Task: Open a blank sheet, save the file as Forgiveness.docx and add heading 'Forgiveness',with the parapraph 'Forgiveness is the act of letting go of resentment, anger, or grudges towards oneself or others. It involves releasing negative emotions and finding compassion and understanding. Forgiveness brings emotional healing, promotes reconciliation, and allows individuals to move forward in their lives.'Apply Font Style Playfair Display And font size 14. Apply font style in  Heading 'Trebuchet MS' and font size 24 Change heading alignment to  Center and paragraph alignment to  Left
Action: Mouse moved to (283, 170)
Screenshot: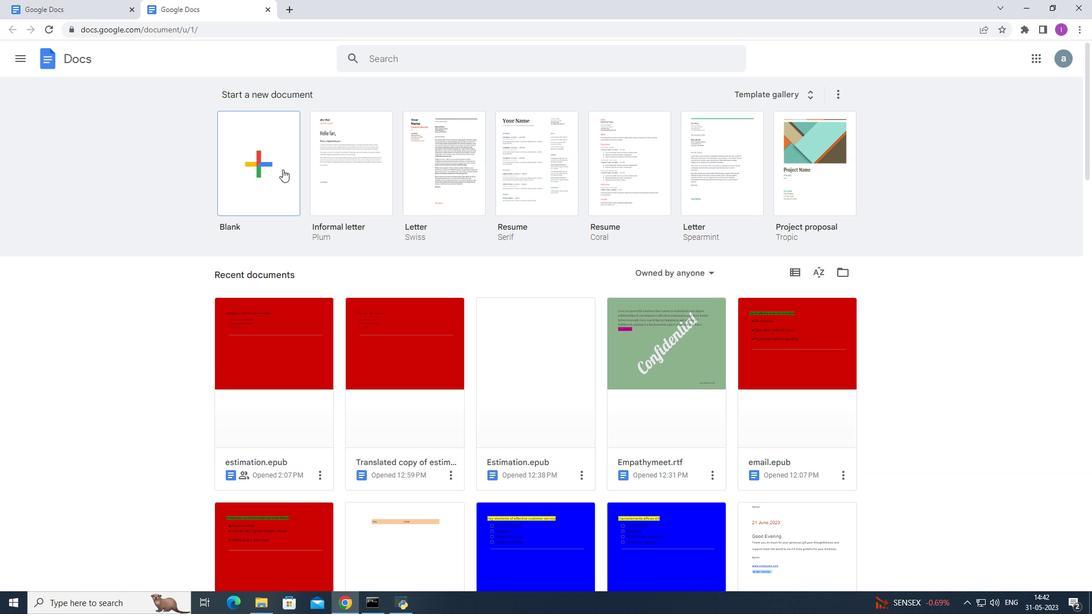 
Action: Mouse pressed left at (283, 170)
Screenshot: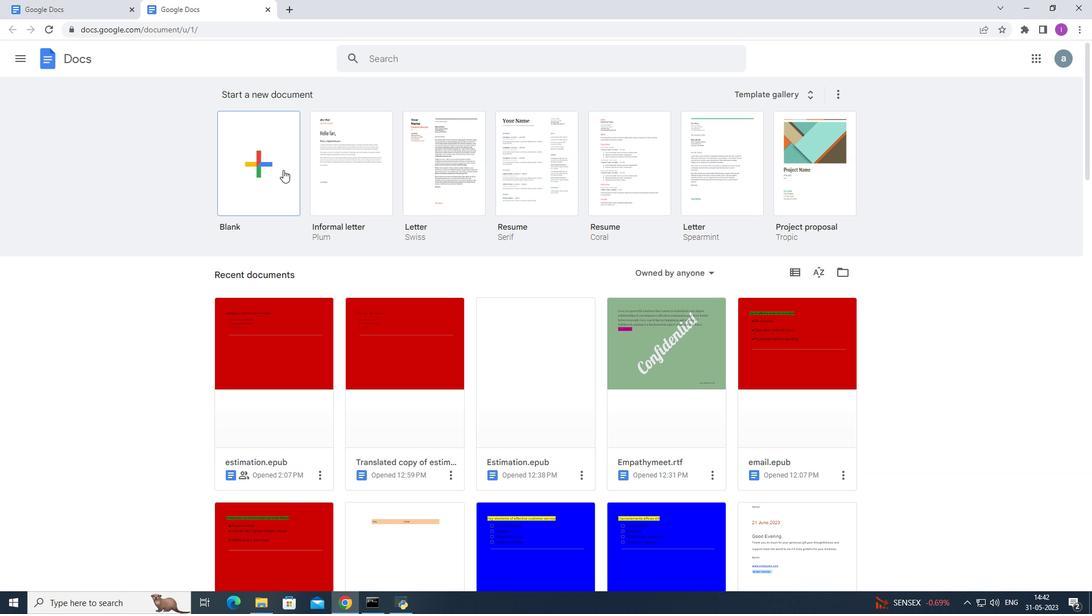 
Action: Mouse moved to (124, 52)
Screenshot: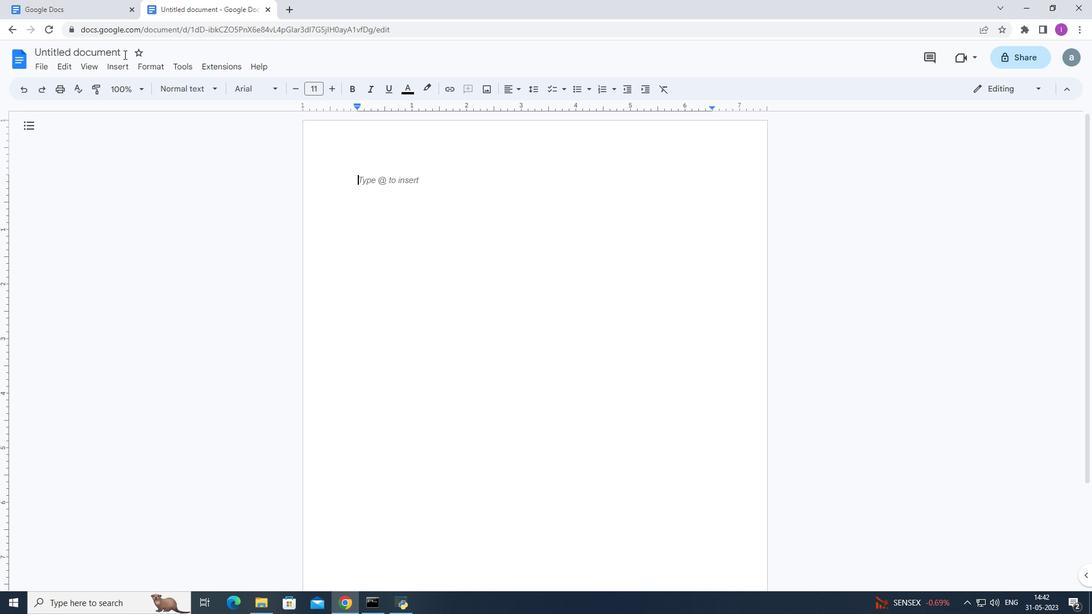 
Action: Mouse pressed left at (124, 52)
Screenshot: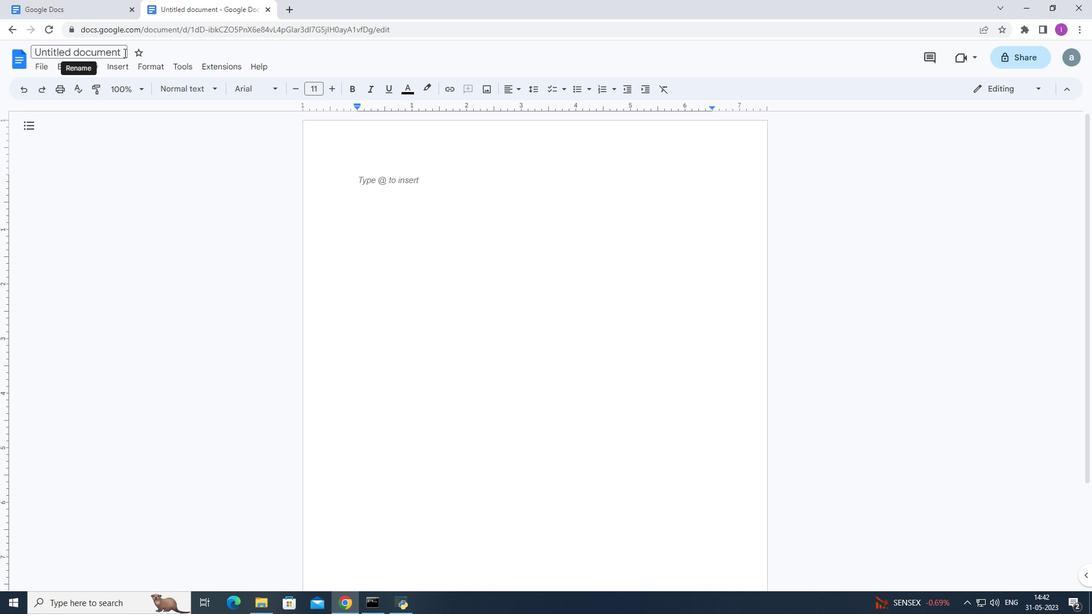 
Action: Mouse moved to (172, 58)
Screenshot: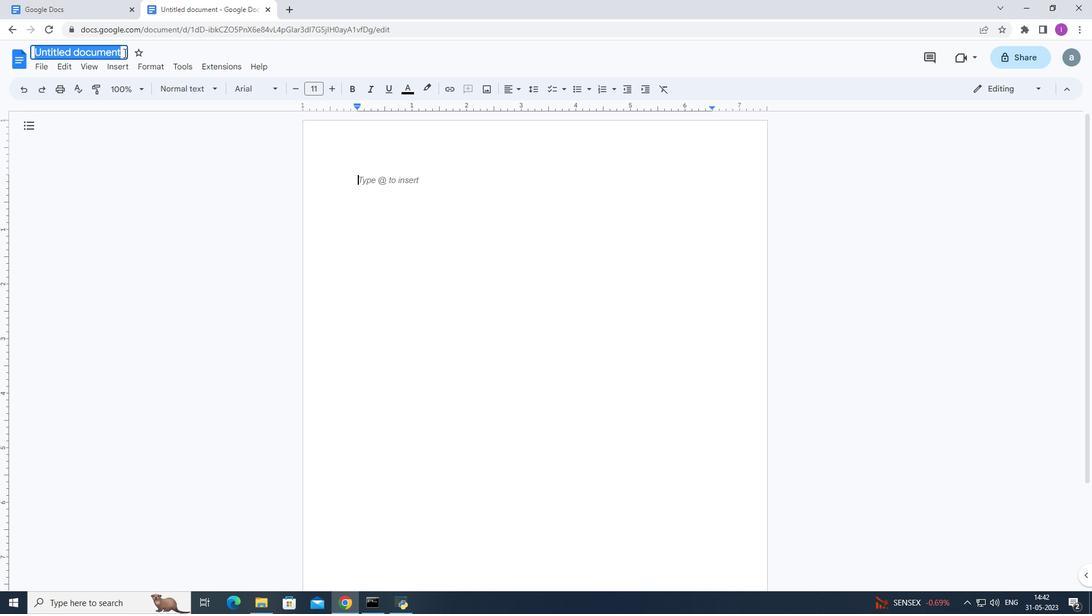 
Action: Key pressed <Key.shift>Forgiveness.docx
Screenshot: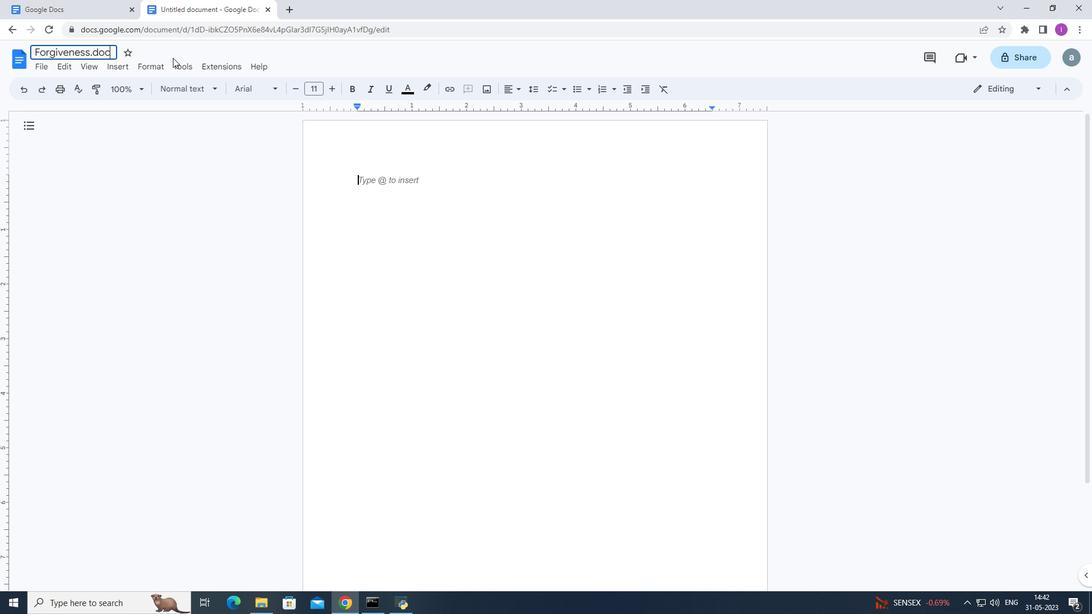 
Action: Mouse moved to (159, 63)
Screenshot: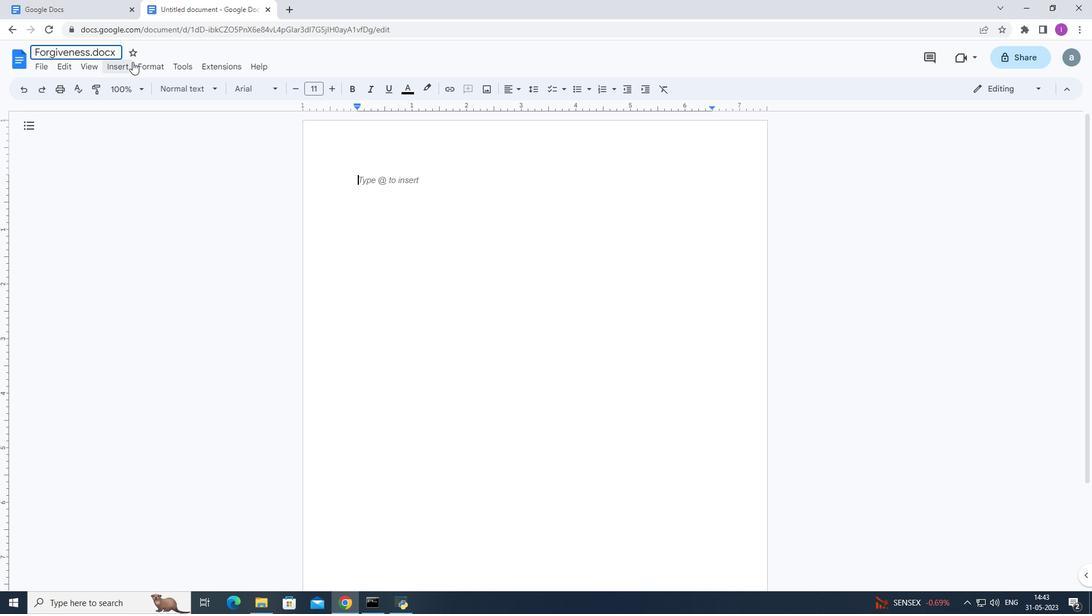 
Action: Mouse pressed left at (159, 63)
Screenshot: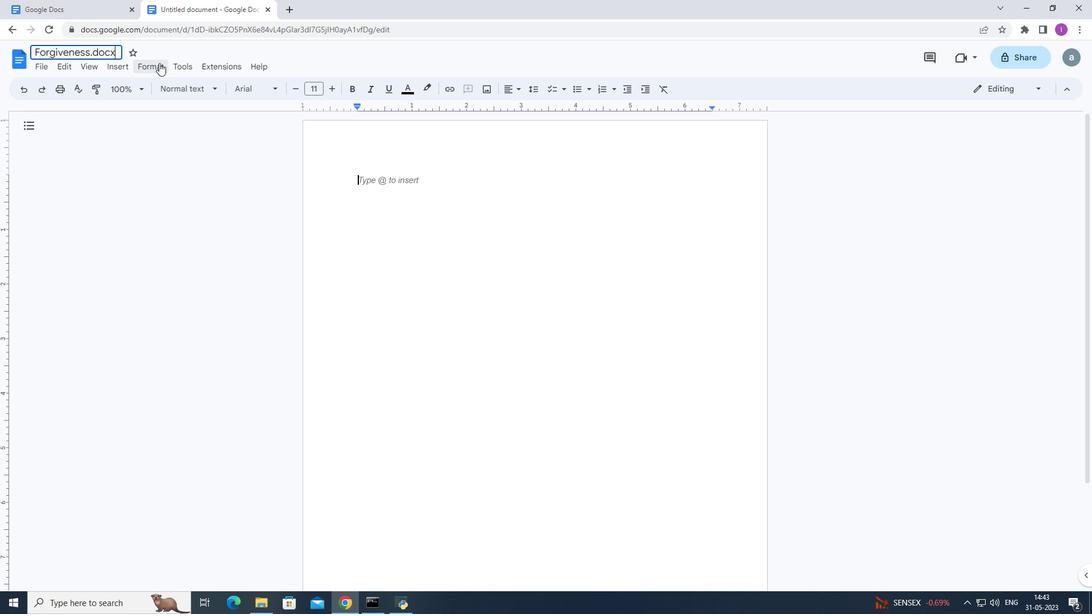 
Action: Mouse moved to (508, 195)
Screenshot: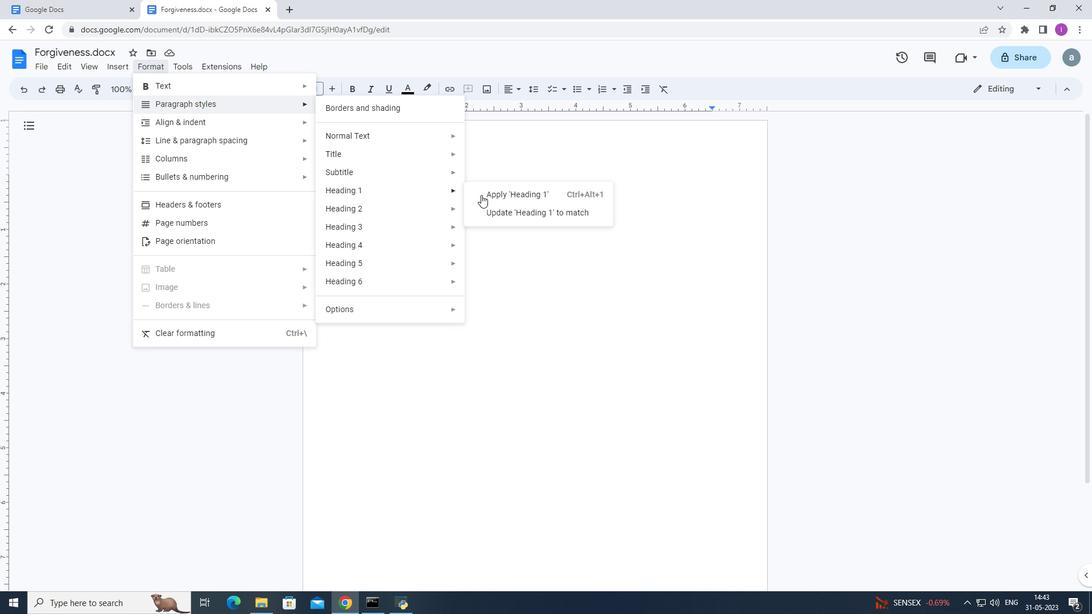 
Action: Mouse pressed left at (508, 195)
Screenshot: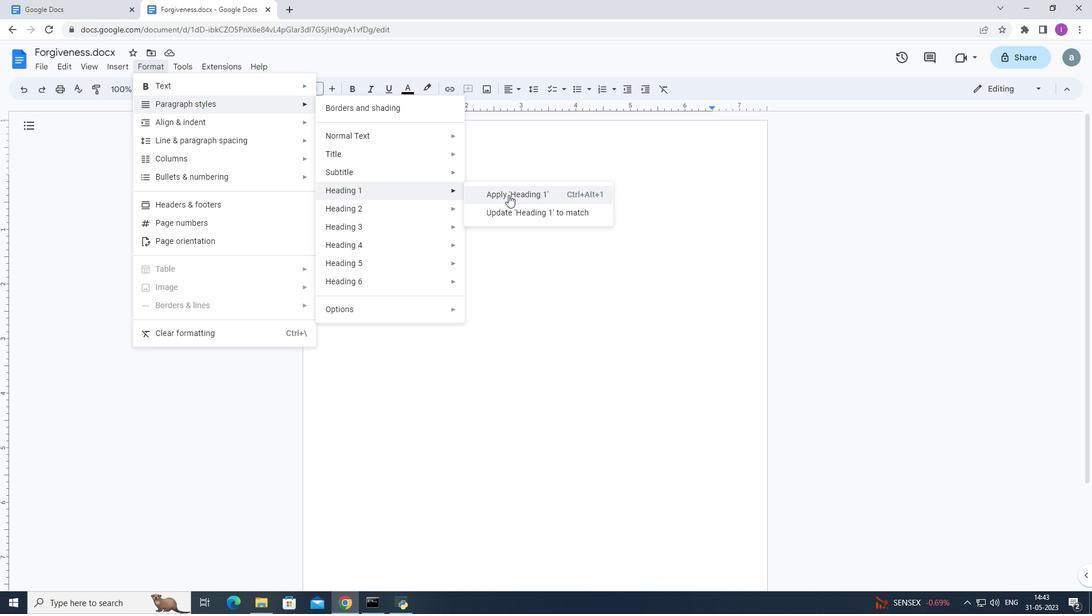
Action: Mouse moved to (363, 199)
Screenshot: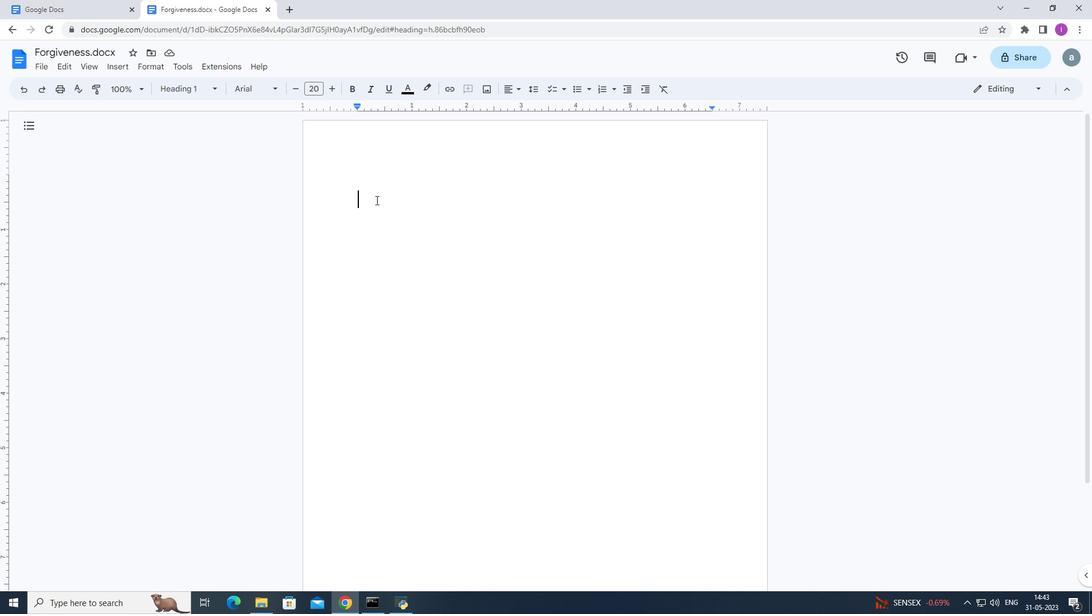 
Action: Mouse pressed left at (363, 199)
Screenshot: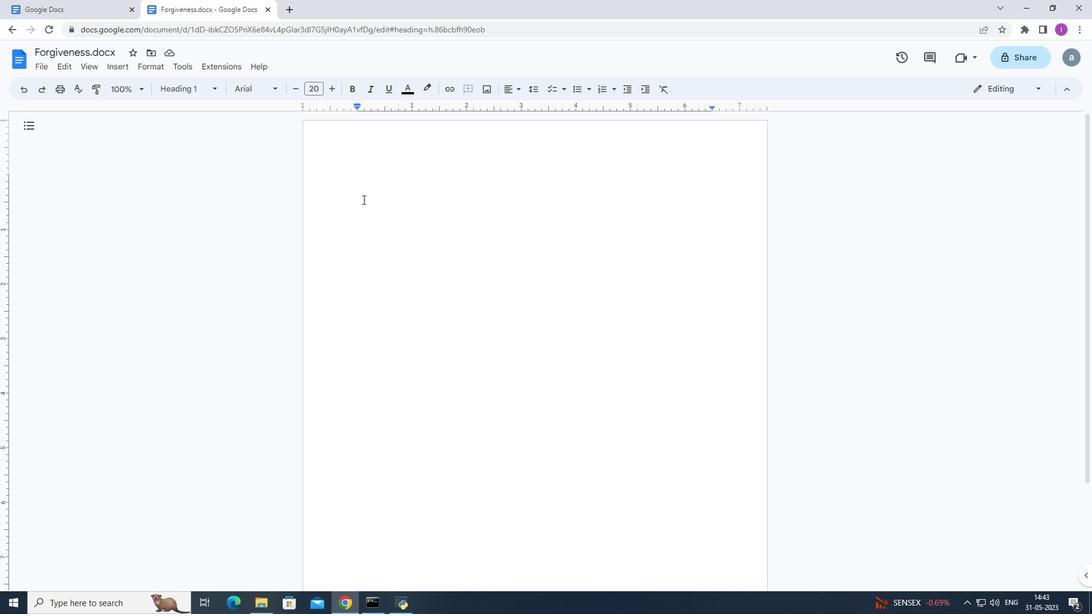 
Action: Mouse moved to (418, 193)
Screenshot: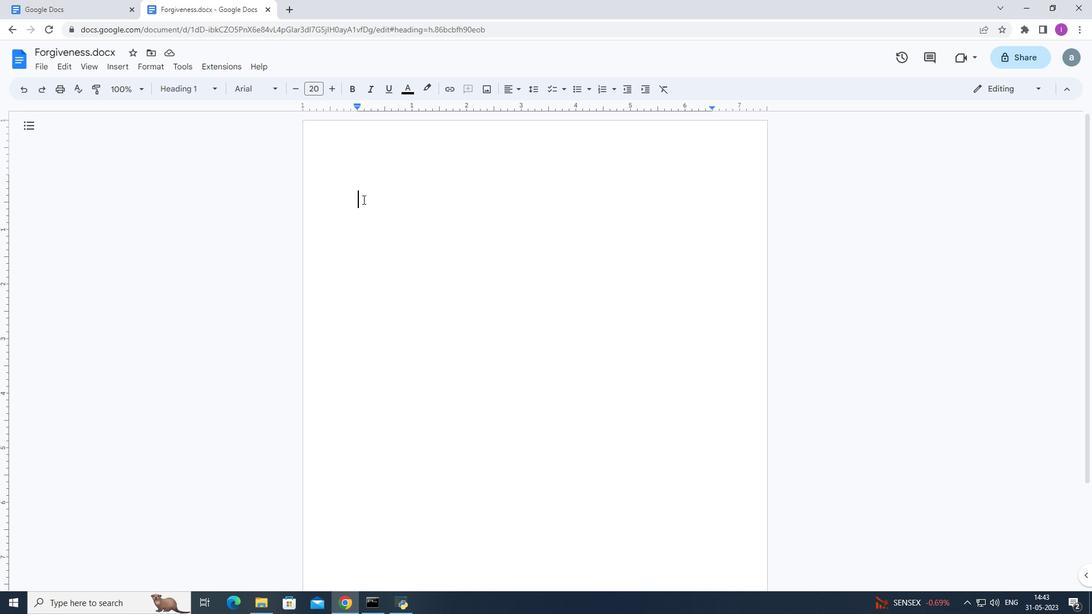 
Action: Key pressed <Key.shift>Forgiveness
Screenshot: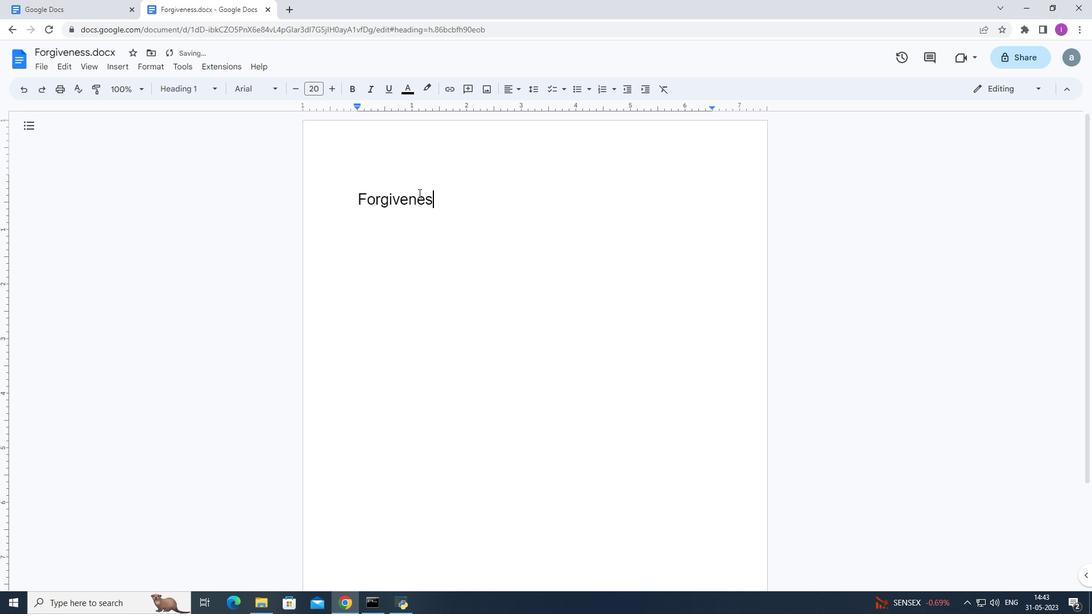 
Action: Mouse moved to (491, 273)
Screenshot: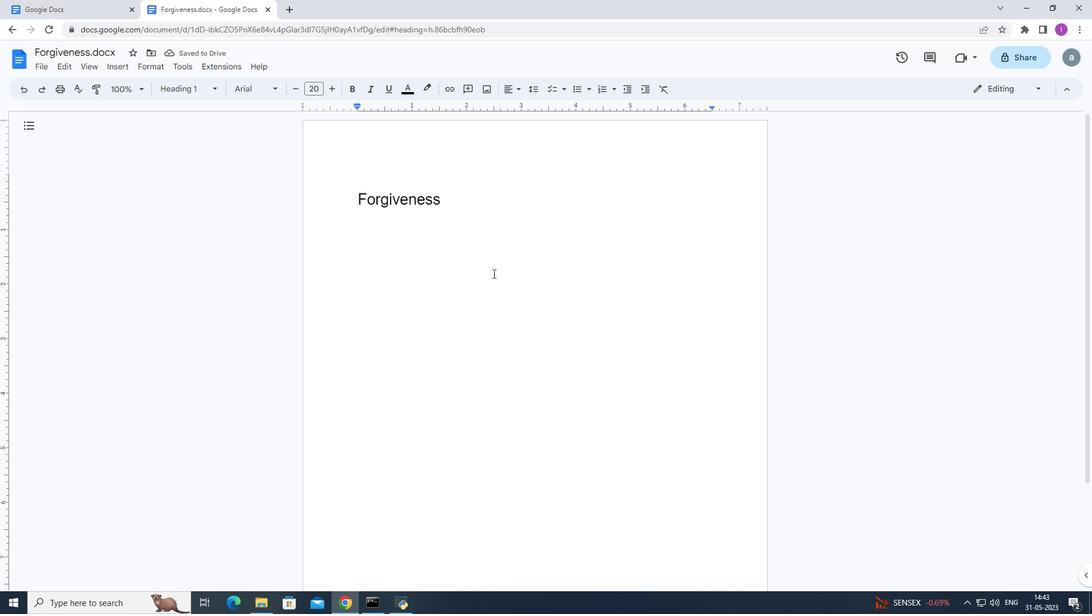 
Action: Key pressed <Key.enter><Key.shift>Forgiveness<Key.space>is<Key.space>the<Key.space>act<Key.space>of<Key.space>letting<Key.space>go<Key.space>of<Key.space>resentment,<Key.shift><Key.shift><Key.shift><Key.shift>anger,or<Key.space>grudges<Key.space>towards<Key.space>om<Key.backspace>neself<Key.space>or<Key.space>others.<Key.shift>It<Key.space>involves<Key.space>releasing<Key.space>nege<Key.backspace>ative<Key.space>emotions<Key.space>andfinding
Screenshot: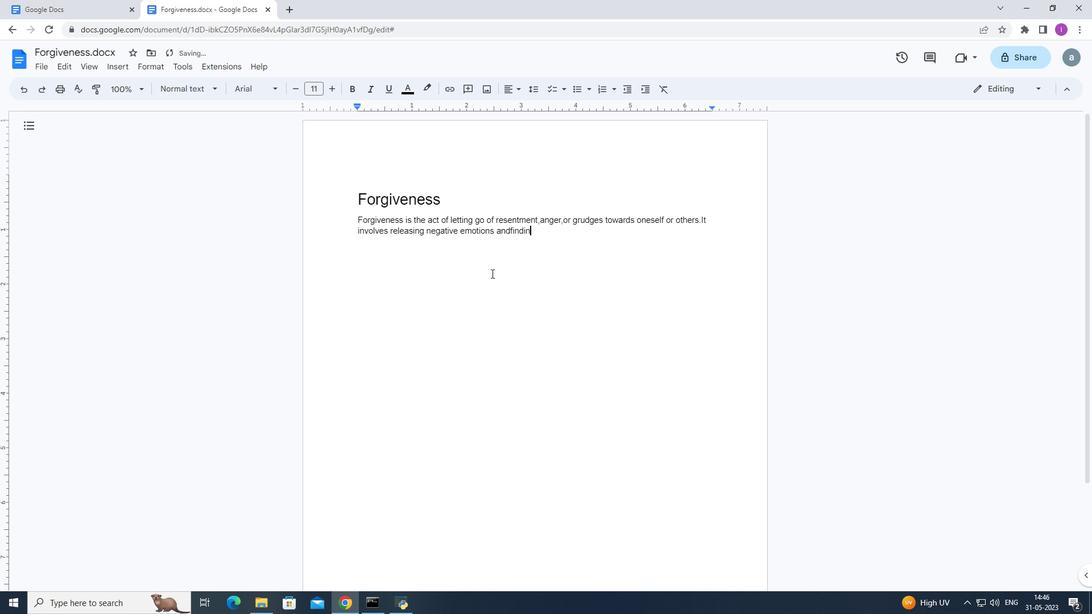 
Action: Mouse moved to (510, 230)
Screenshot: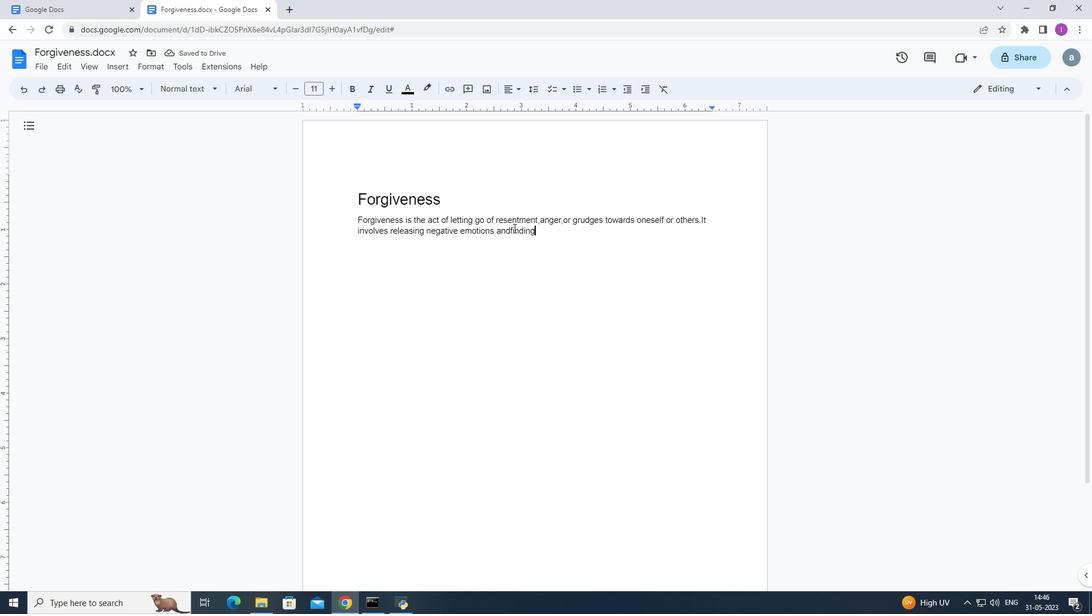 
Action: Mouse pressed left at (510, 230)
Screenshot: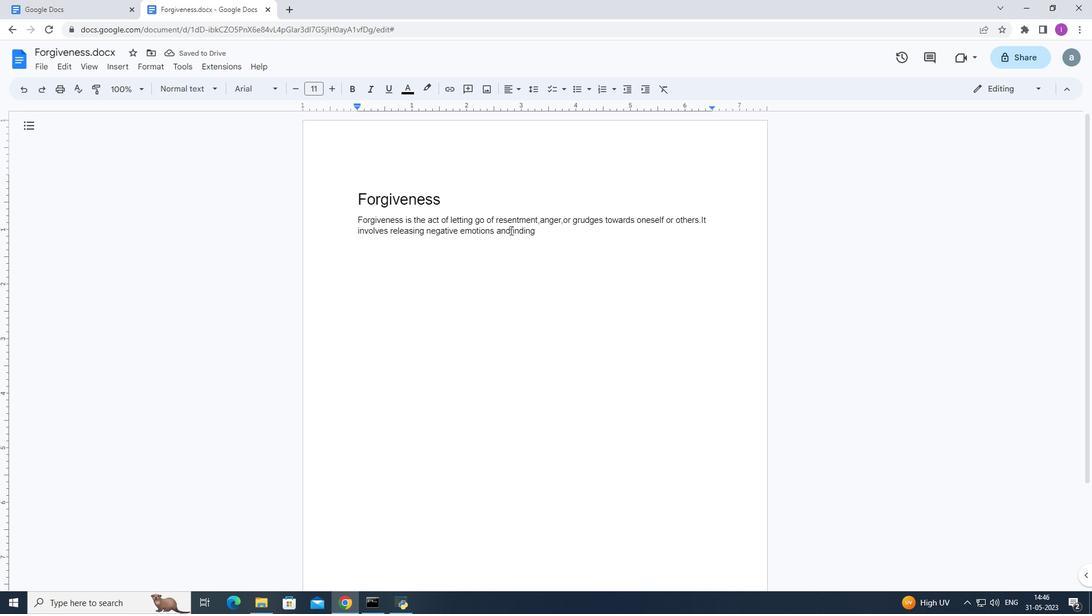 
Action: Key pressed <Key.space>
Screenshot: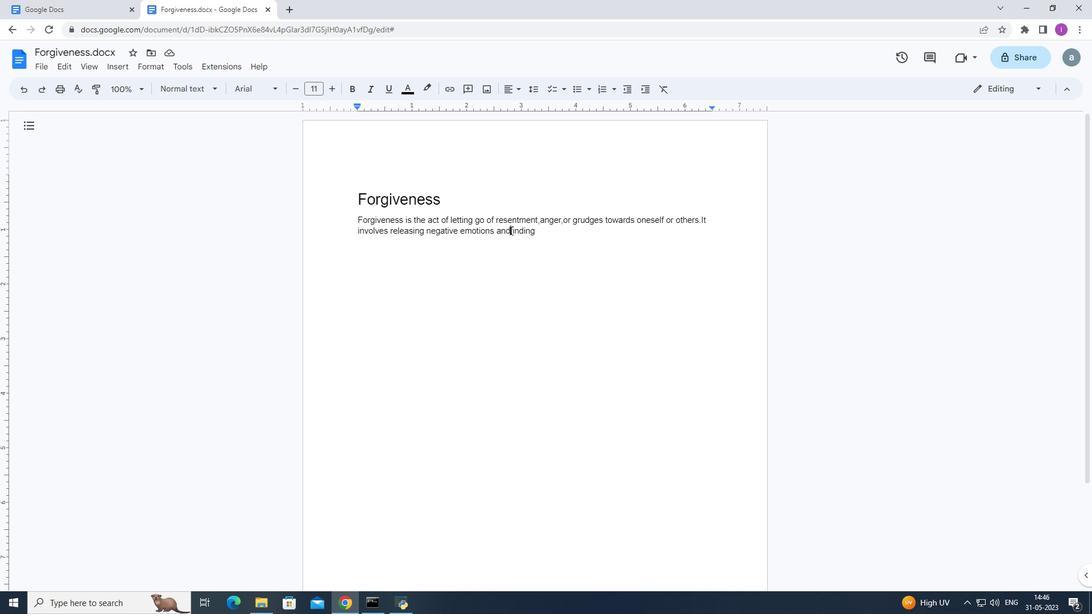 
Action: Mouse moved to (551, 236)
Screenshot: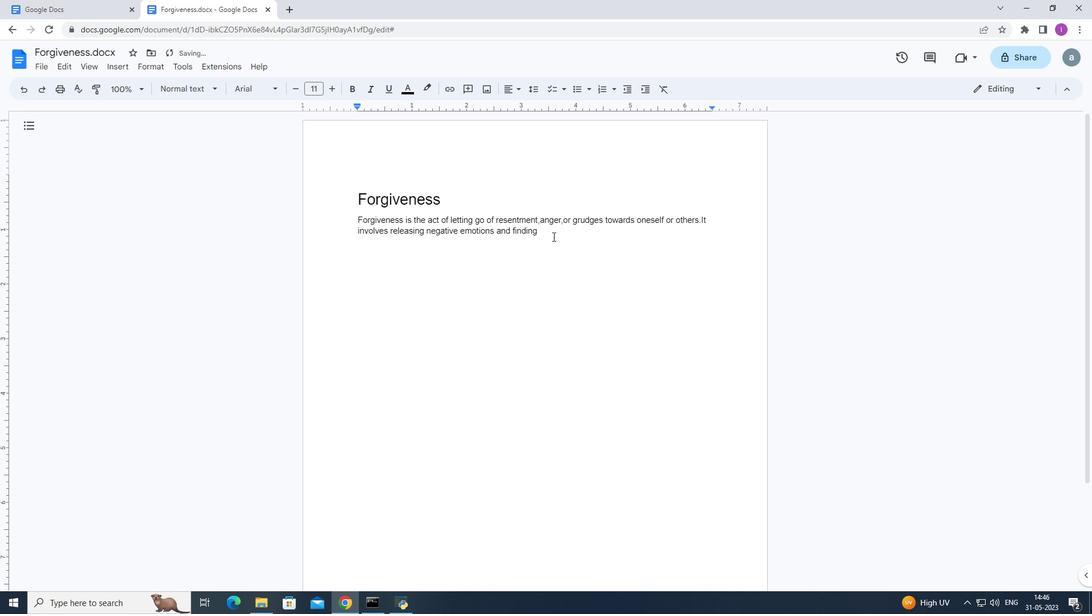 
Action: Mouse pressed left at (551, 236)
Screenshot: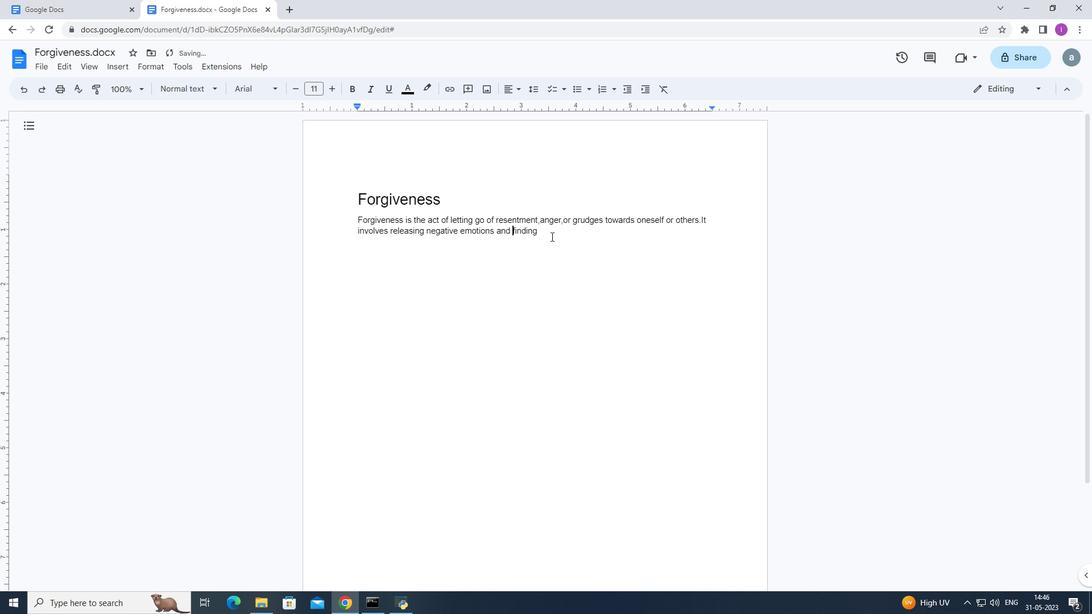 
Action: Mouse moved to (690, 235)
Screenshot: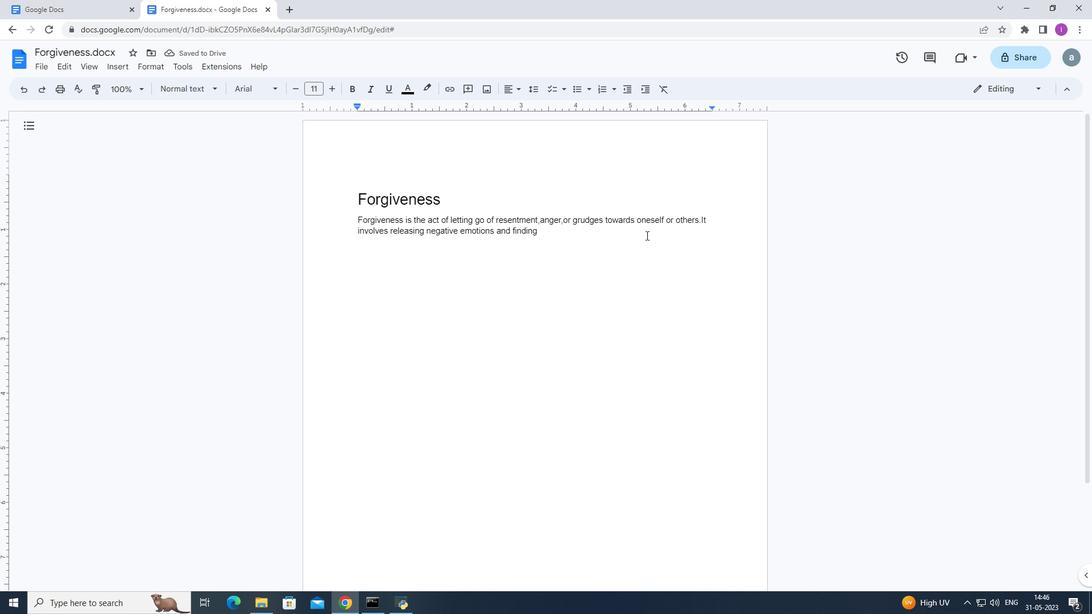 
Action: Key pressed <Key.space>compassion<Key.space>and<Key.space>understanding.<Key.shift><Key.shift><Key.shift><Key.shift><Key.shift><Key.shift>Forgiveness<Key.space>brings<Key.space>emotionalh<Key.backspace><Key.space>heaing
Screenshot: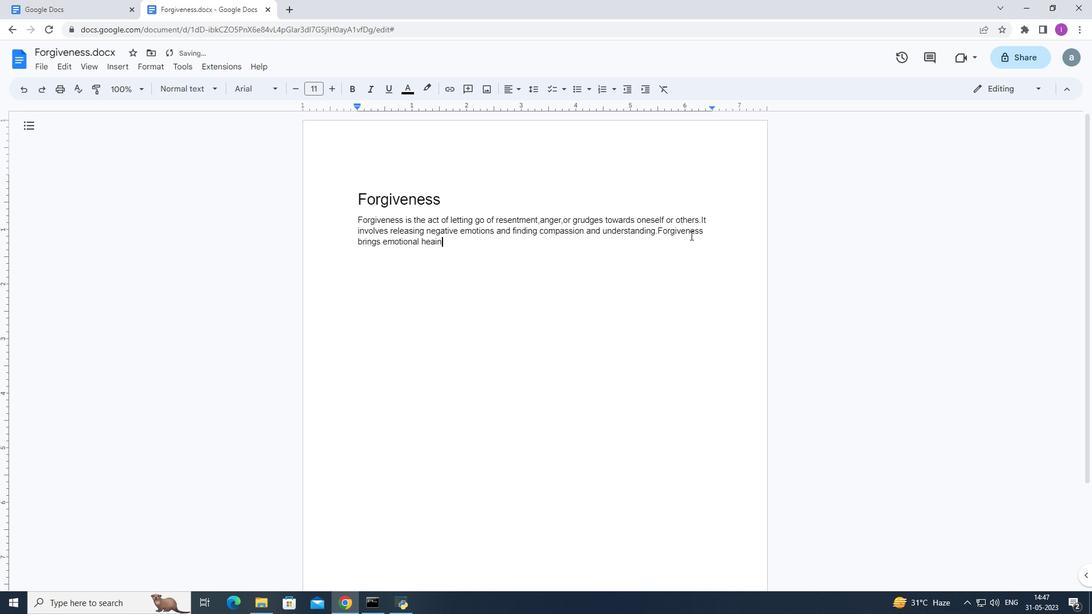 
Action: Mouse moved to (435, 240)
Screenshot: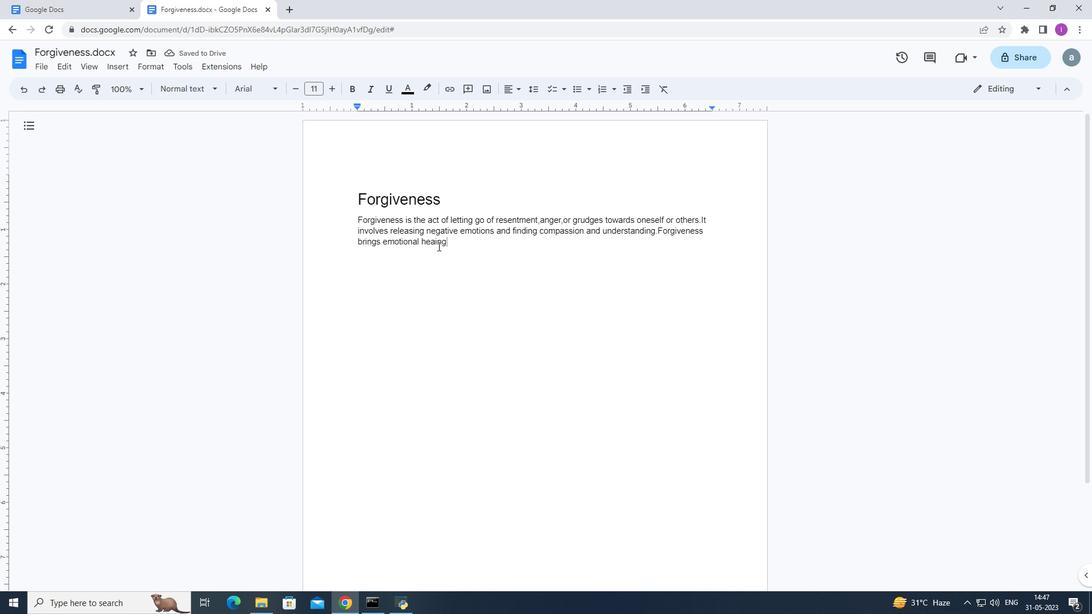 
Action: Mouse pressed left at (435, 240)
Screenshot: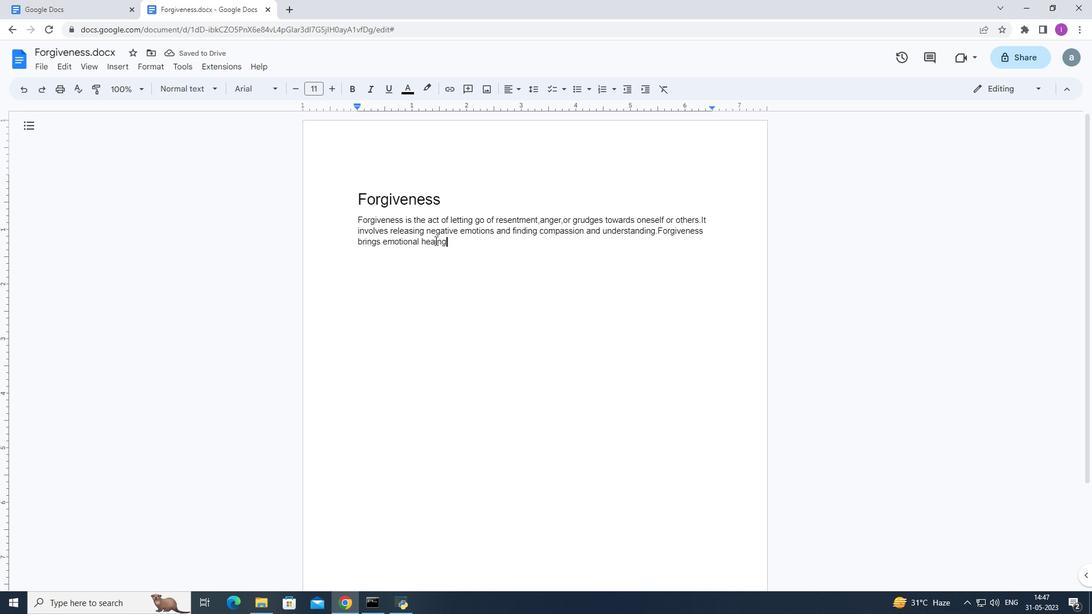 
Action: Mouse moved to (438, 226)
Screenshot: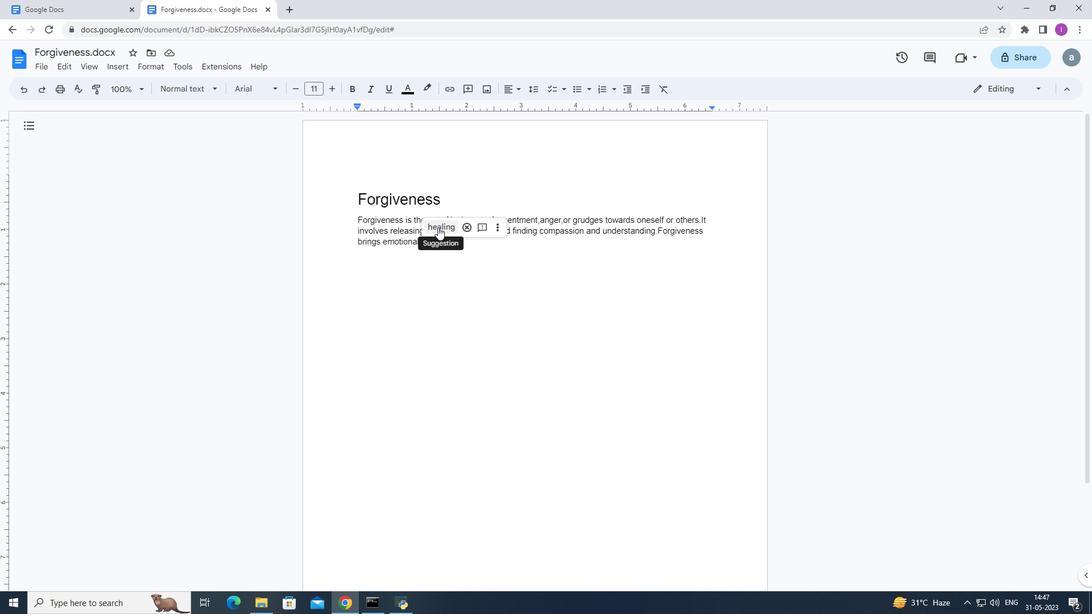 
Action: Mouse pressed left at (438, 226)
Screenshot: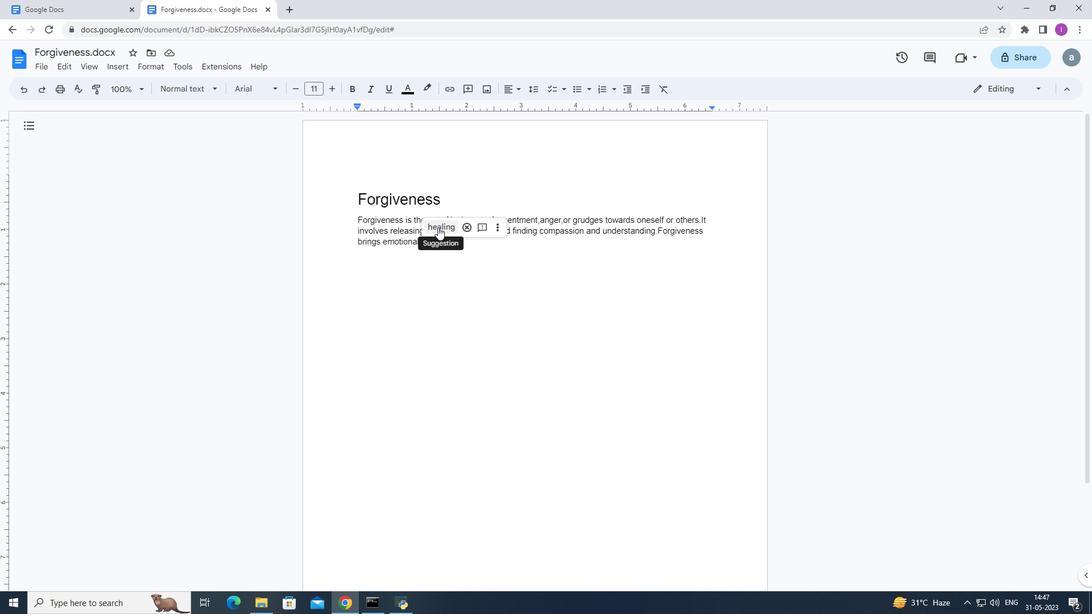 
Action: Mouse moved to (464, 251)
Screenshot: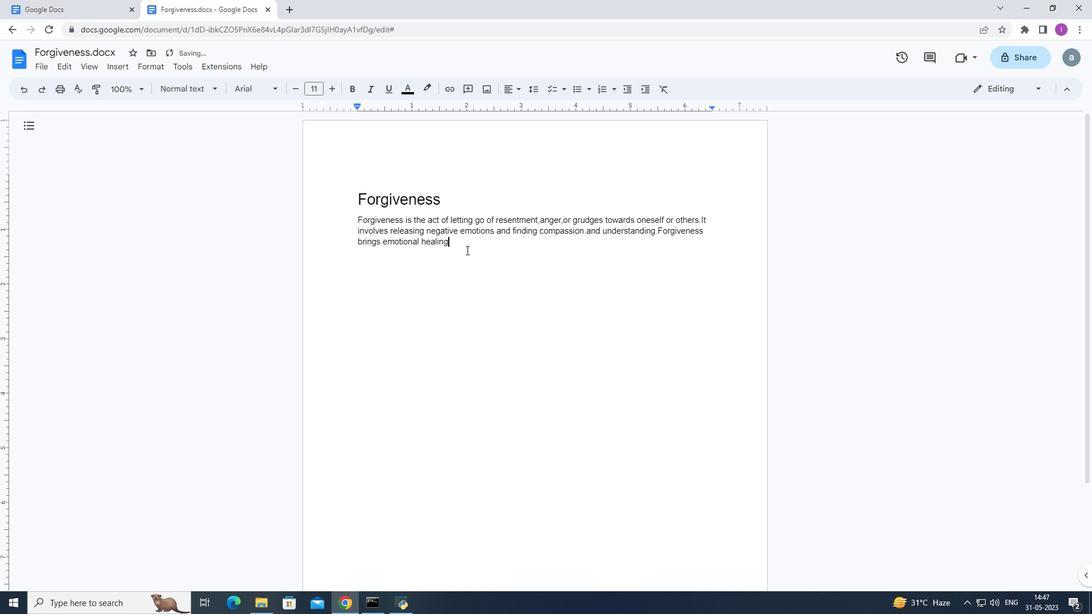 
Action: Key pressed ,promotes<Key.space>reconciliation,and<Key.space>allows<Key.space>individuals<Key.space>to<Key.space>,<Key.backspace>move<Key.space>foe<Key.backspace>rward<Key.space>in<Key.space>their<Key.space>lives.
Screenshot: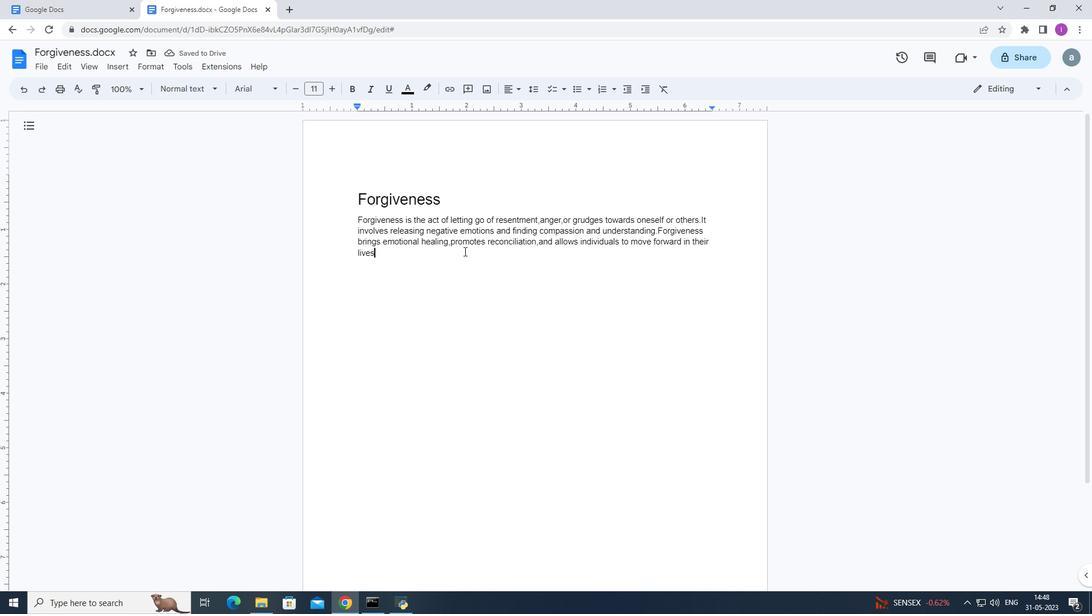 
Action: Mouse moved to (353, 215)
Screenshot: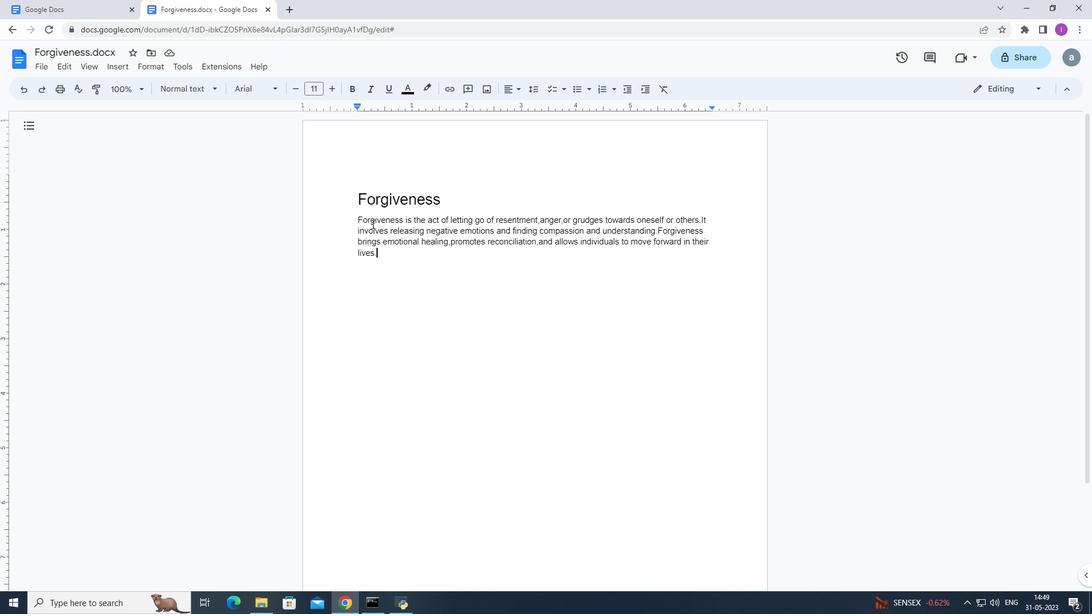
Action: Mouse pressed left at (353, 215)
Screenshot: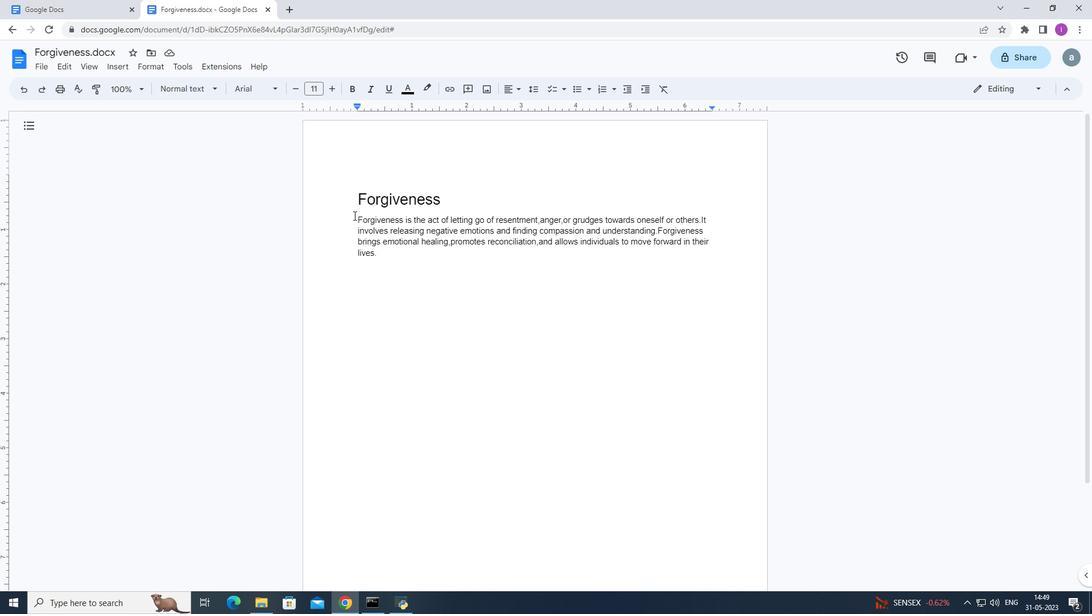 
Action: Mouse moved to (277, 92)
Screenshot: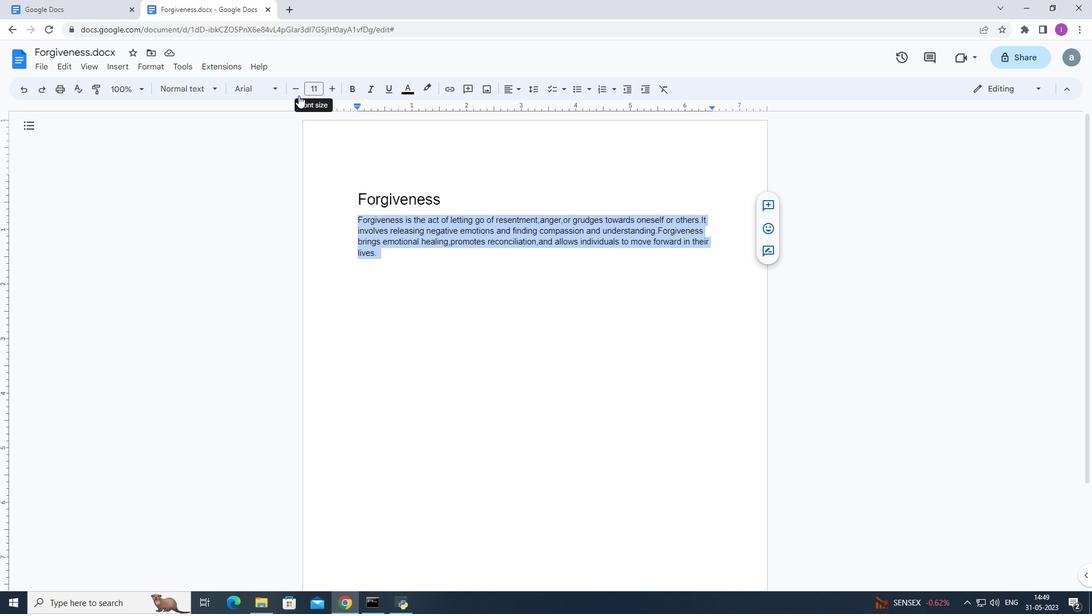 
Action: Mouse pressed left at (277, 92)
Screenshot: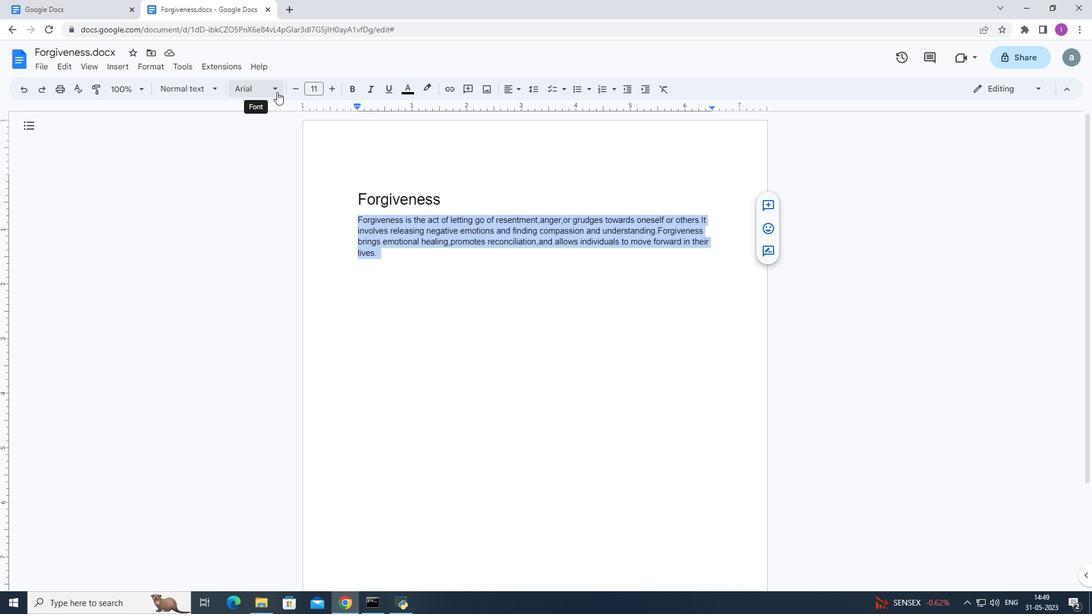 
Action: Mouse moved to (302, 284)
Screenshot: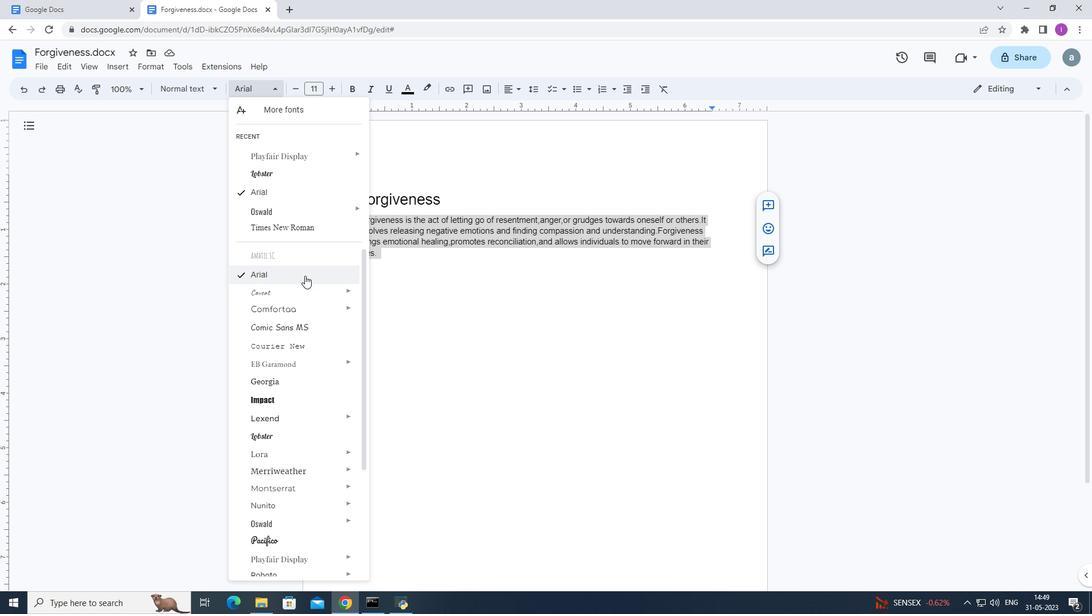 
Action: Mouse scrolled (302, 283) with delta (0, 0)
Screenshot: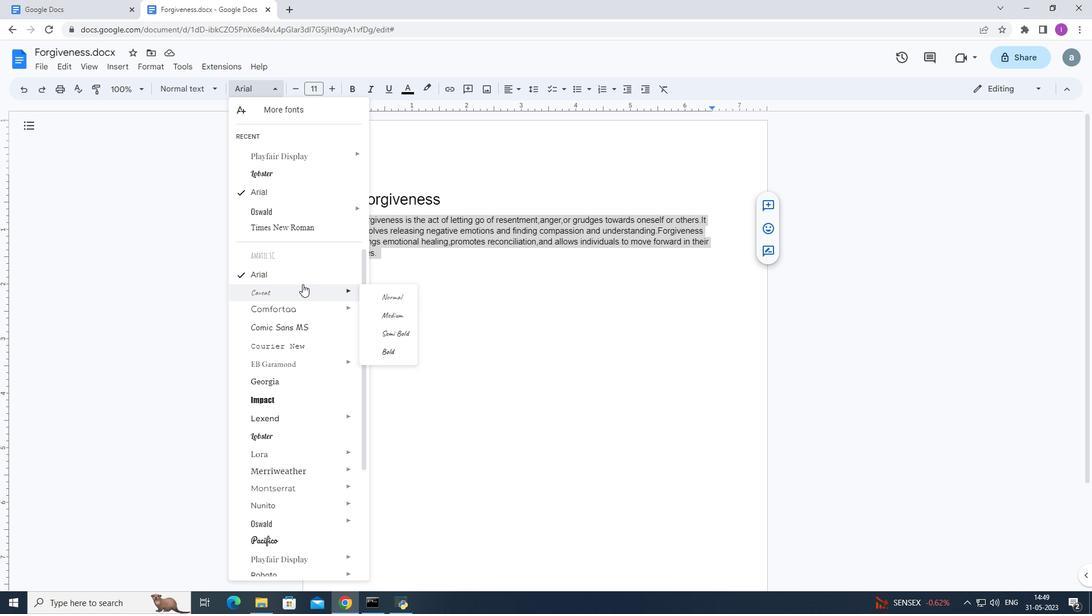 
Action: Mouse scrolled (302, 285) with delta (0, 0)
Screenshot: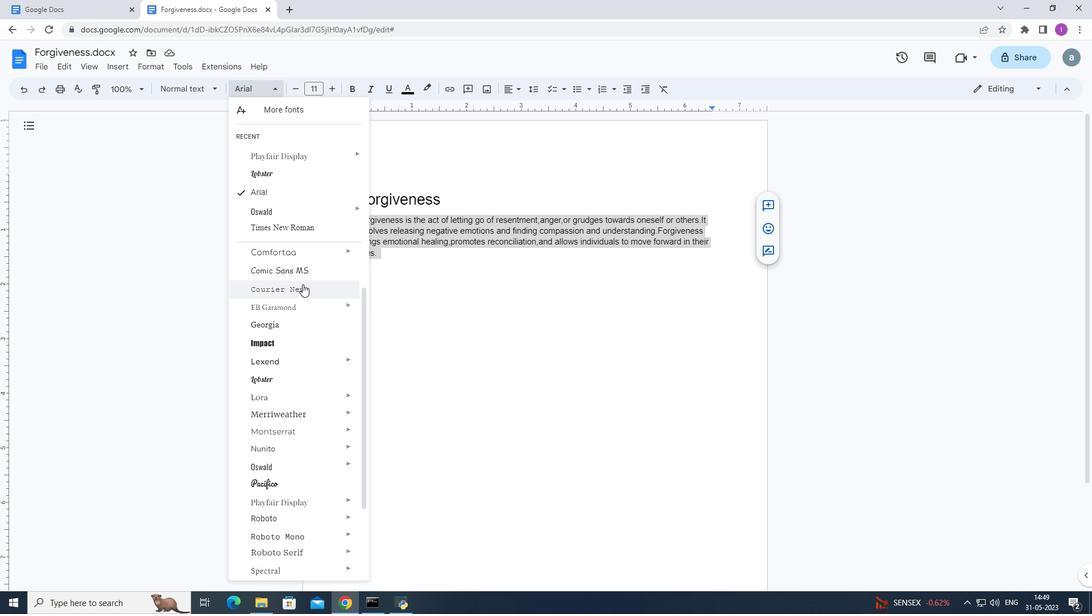 
Action: Mouse moved to (303, 283)
Screenshot: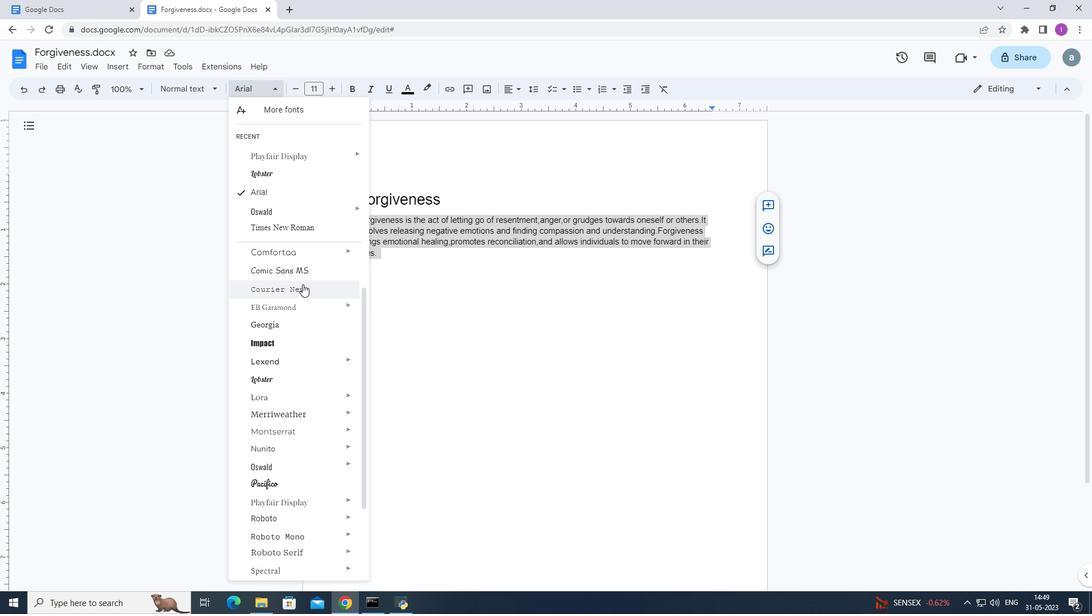 
Action: Mouse scrolled (303, 283) with delta (0, 0)
Screenshot: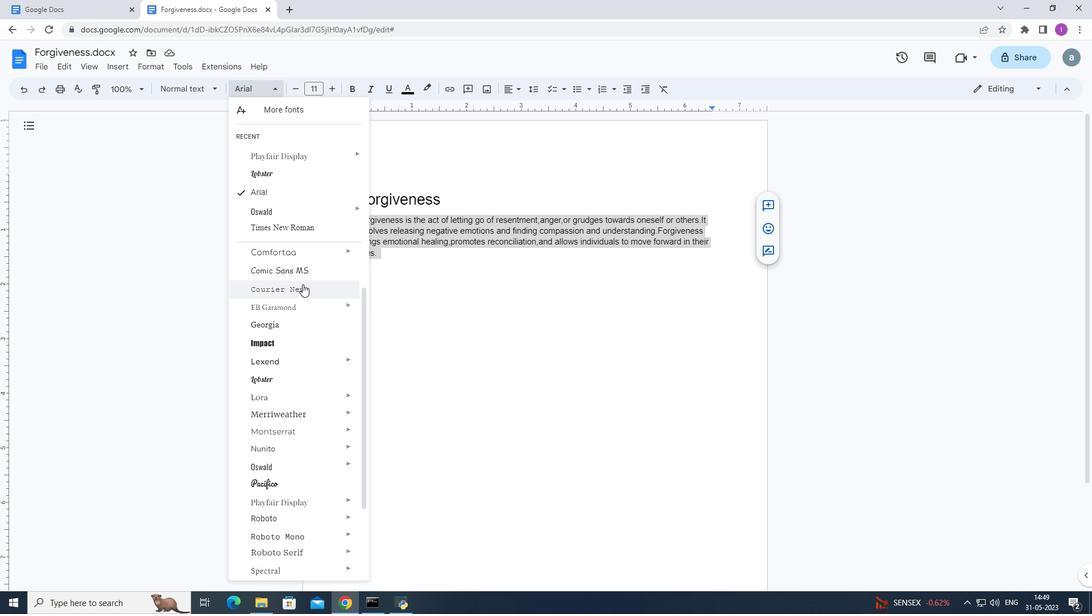 
Action: Mouse moved to (395, 158)
Screenshot: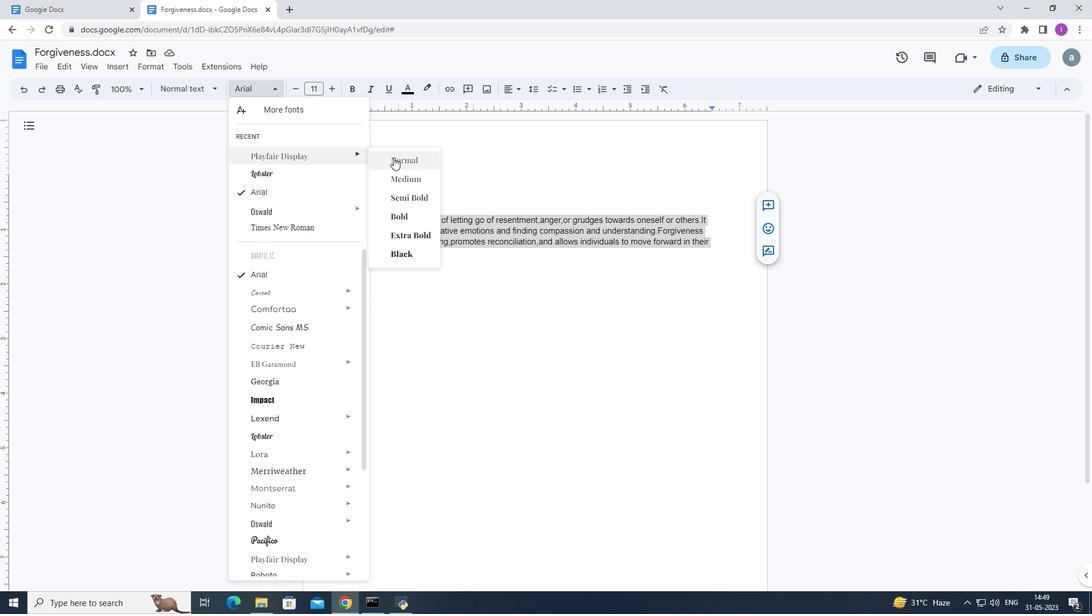 
Action: Mouse pressed left at (395, 158)
Screenshot: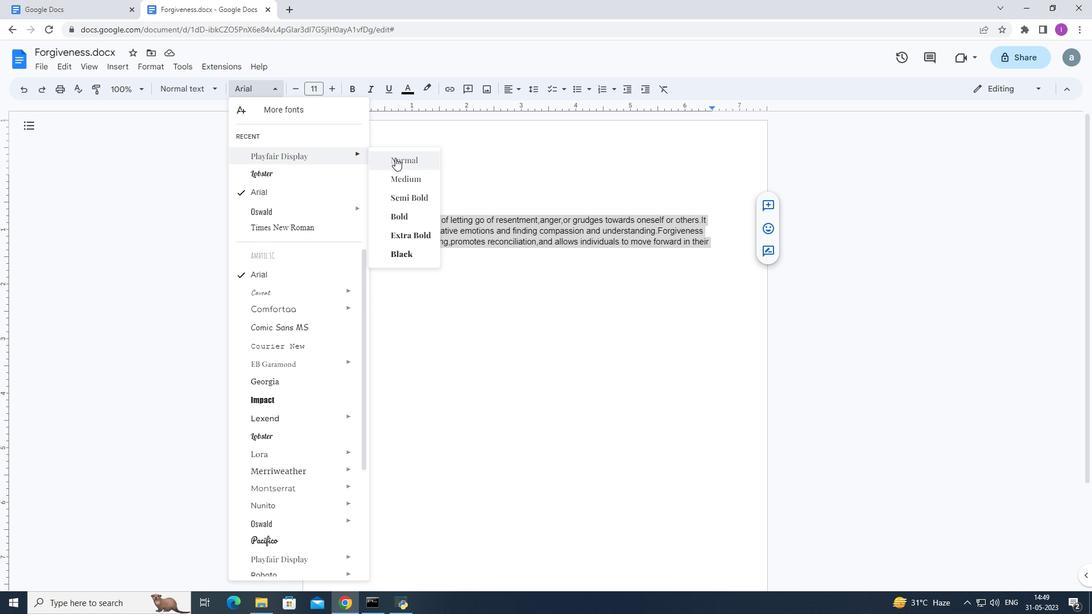 
Action: Mouse moved to (321, 89)
Screenshot: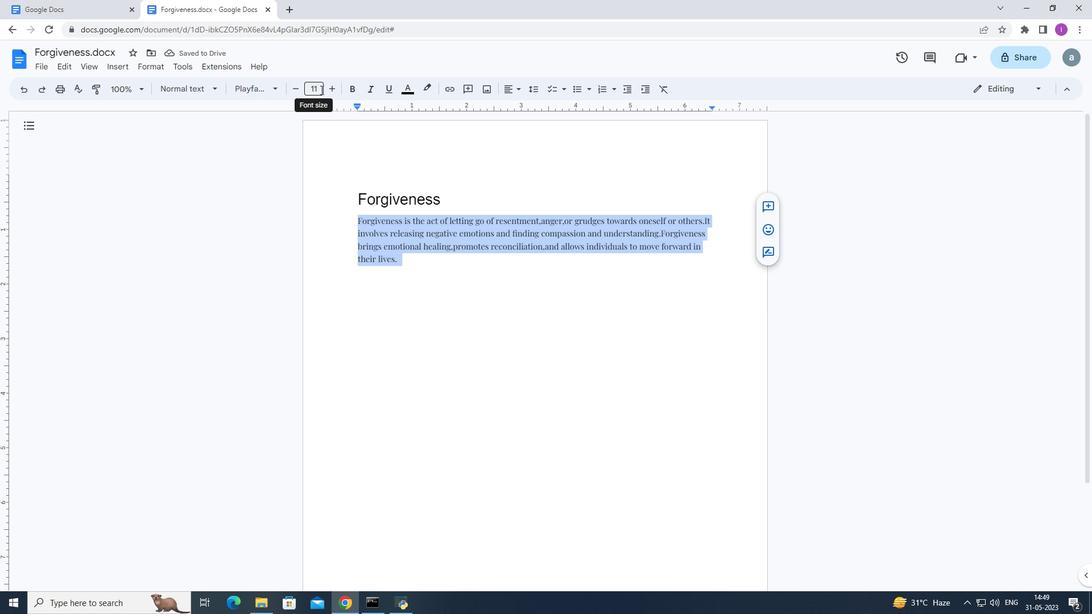
Action: Mouse pressed left at (321, 89)
Screenshot: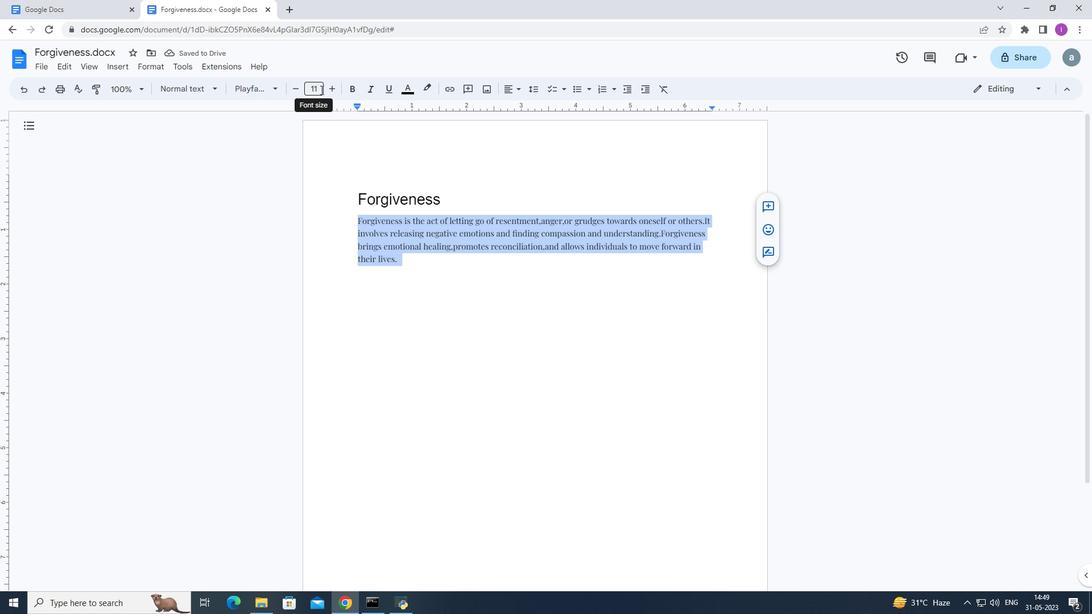 
Action: Mouse moved to (321, 90)
Screenshot: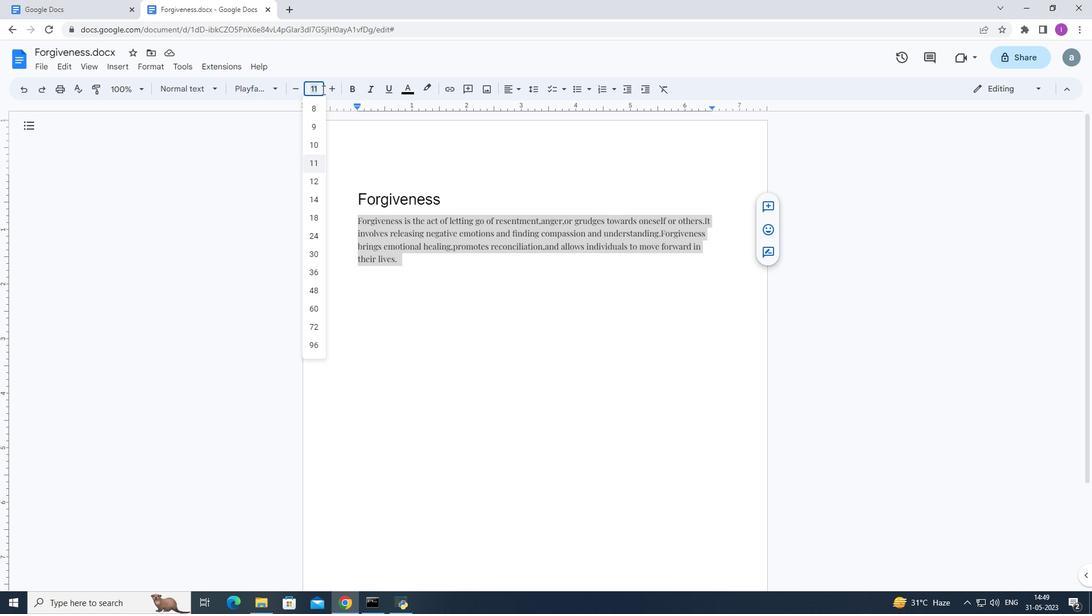 
Action: Key pressed 14
Screenshot: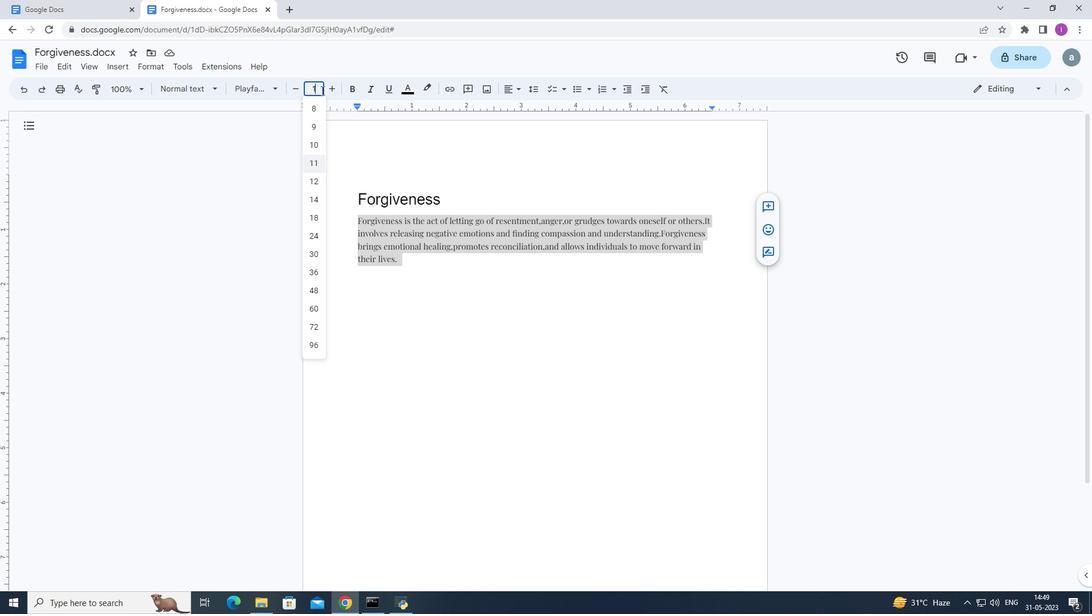 
Action: Mouse moved to (315, 103)
Screenshot: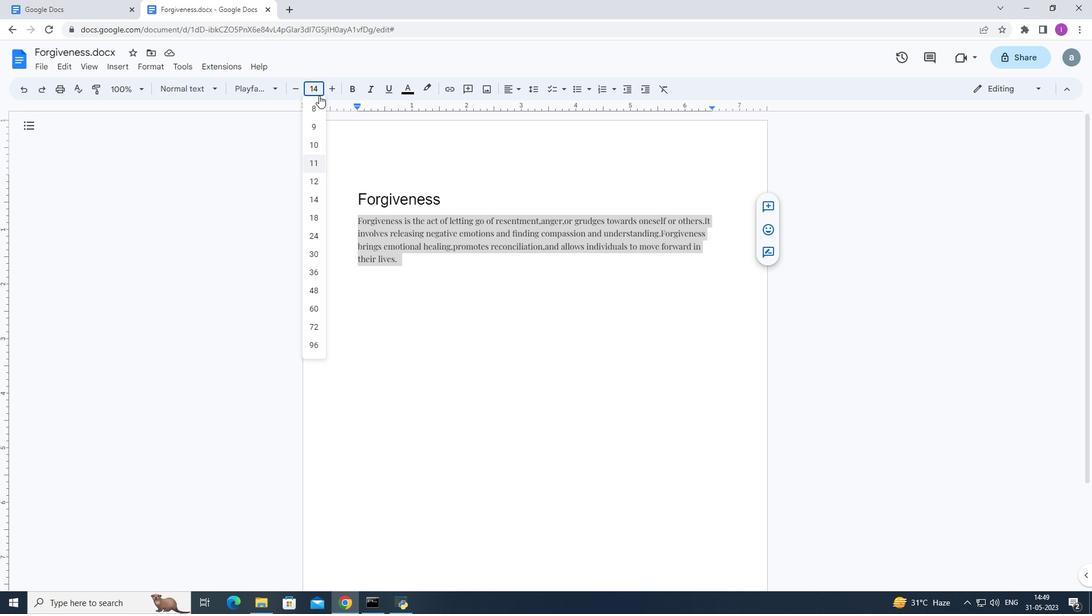
Action: Key pressed <Key.enter>
Screenshot: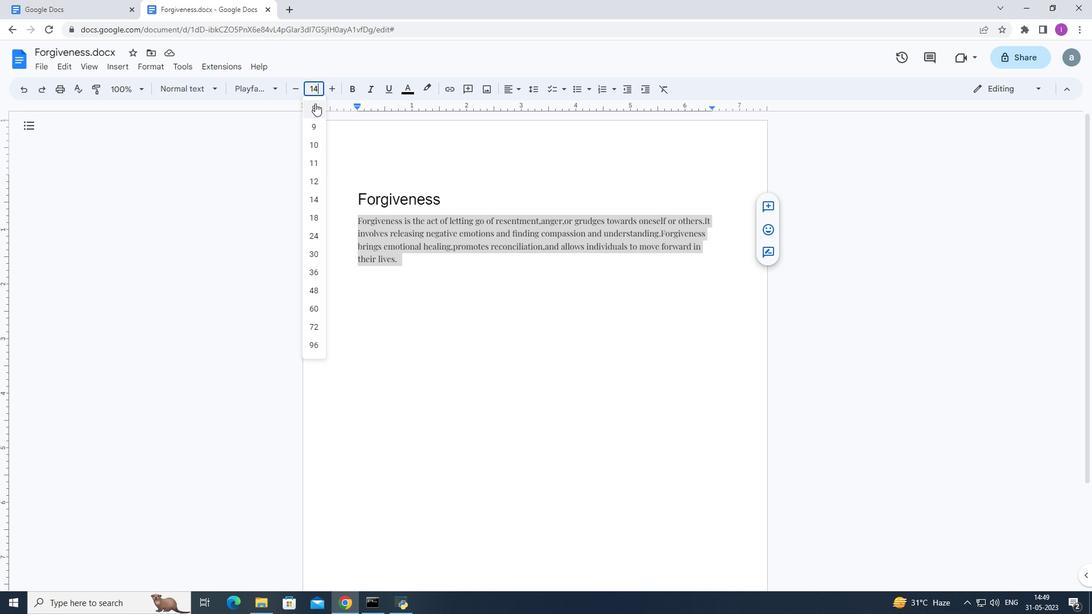 
Action: Mouse moved to (452, 195)
Screenshot: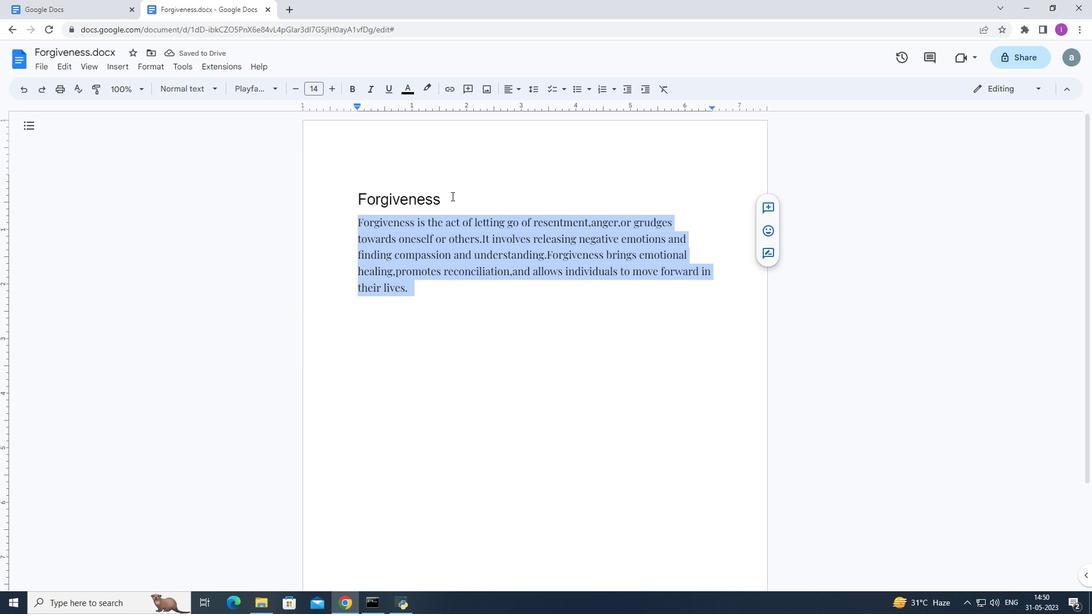 
Action: Mouse pressed left at (452, 195)
Screenshot: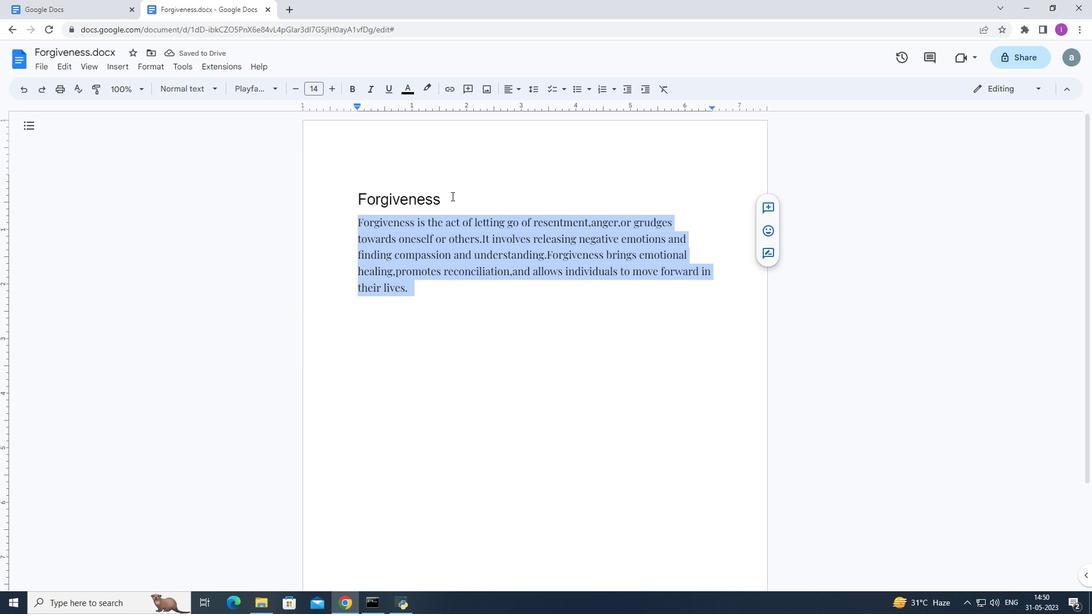 
Action: Mouse moved to (279, 88)
Screenshot: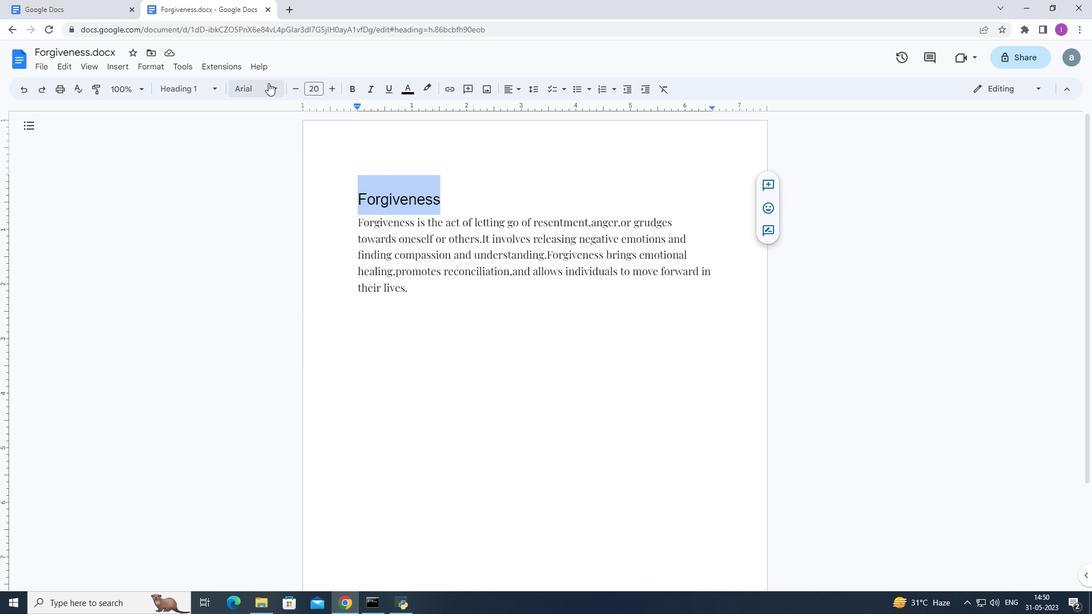
Action: Mouse pressed left at (279, 88)
Screenshot: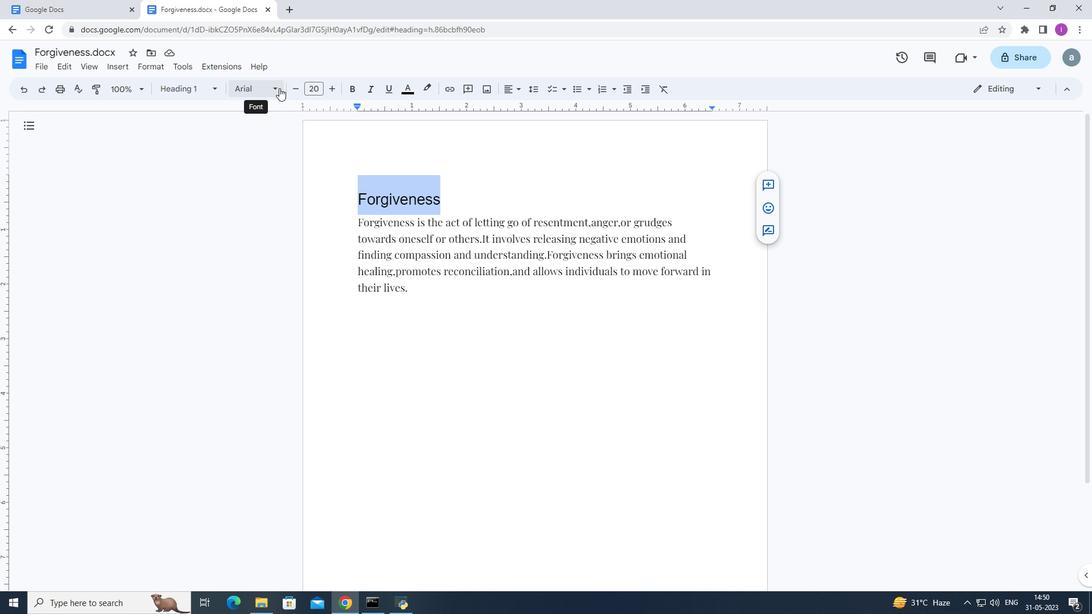 
Action: Mouse moved to (300, 377)
Screenshot: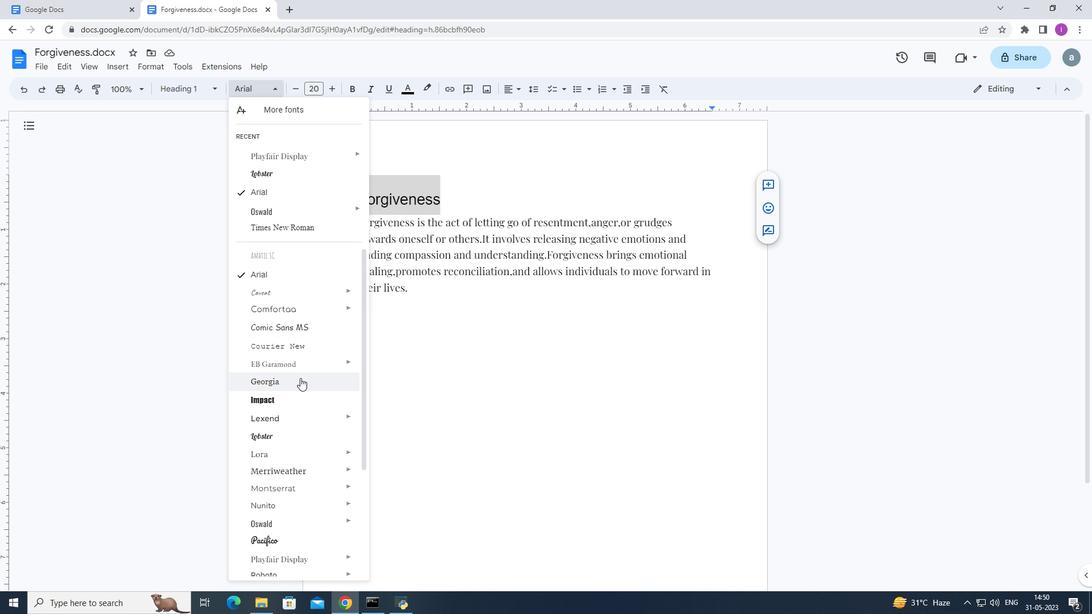 
Action: Mouse scrolled (300, 377) with delta (0, 0)
Screenshot: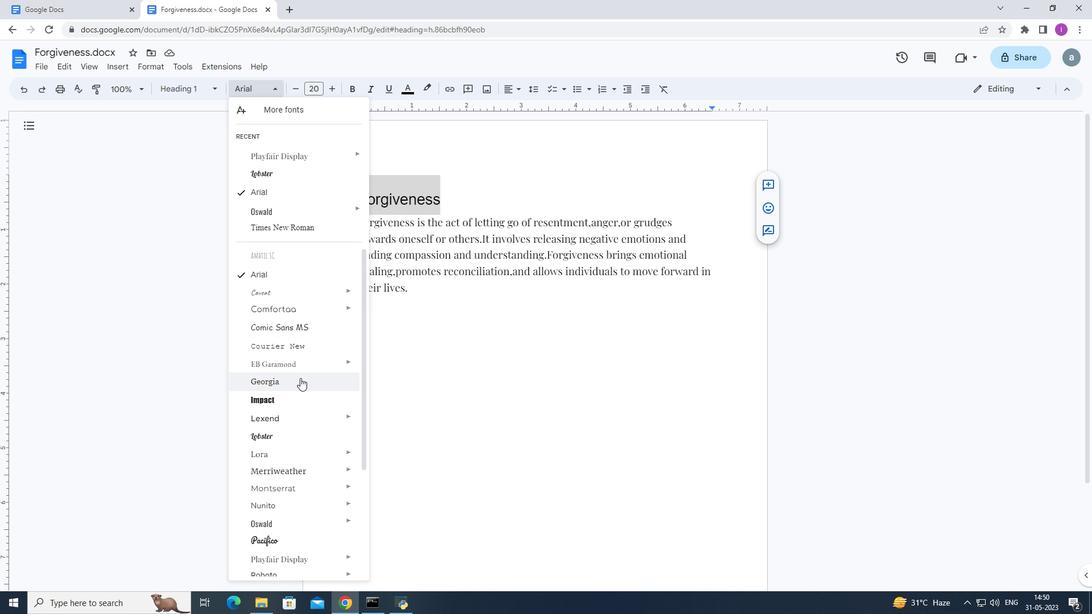 
Action: Mouse scrolled (300, 377) with delta (0, 0)
Screenshot: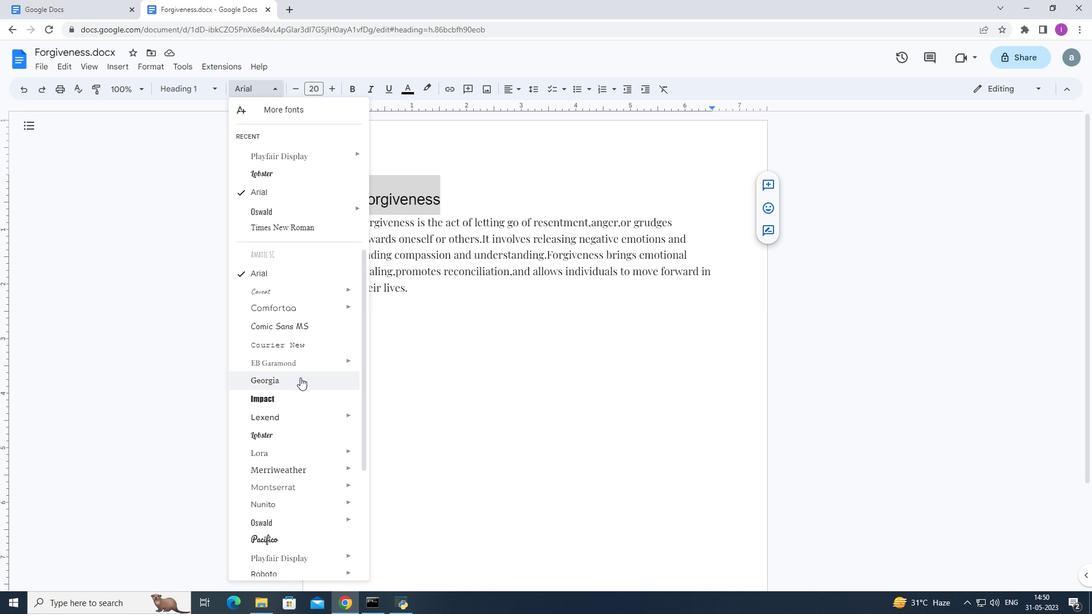 
Action: Mouse moved to (302, 377)
Screenshot: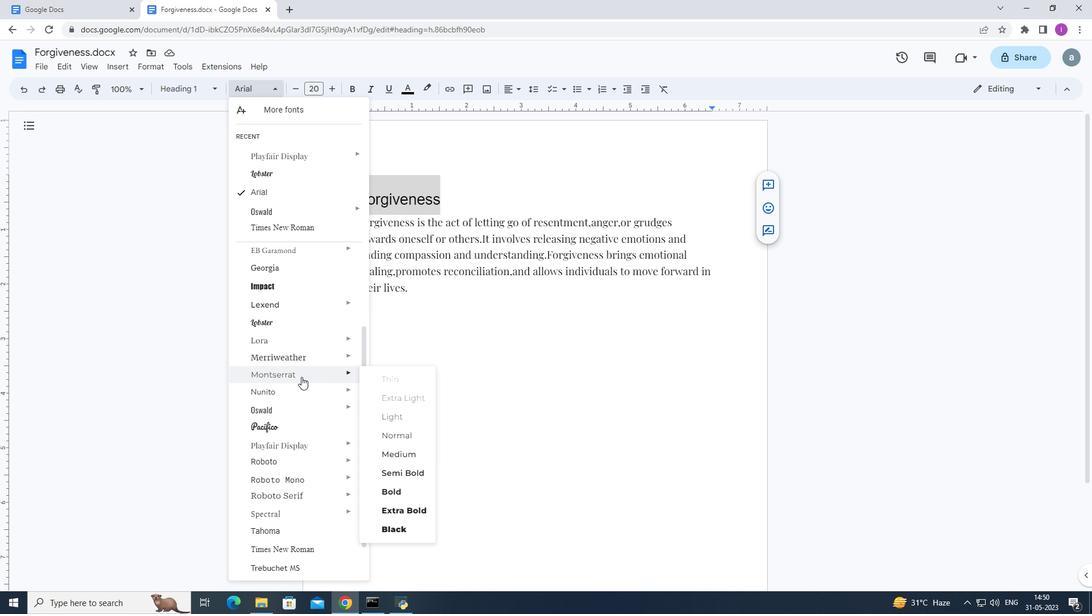
Action: Mouse scrolled (302, 376) with delta (0, 0)
Screenshot: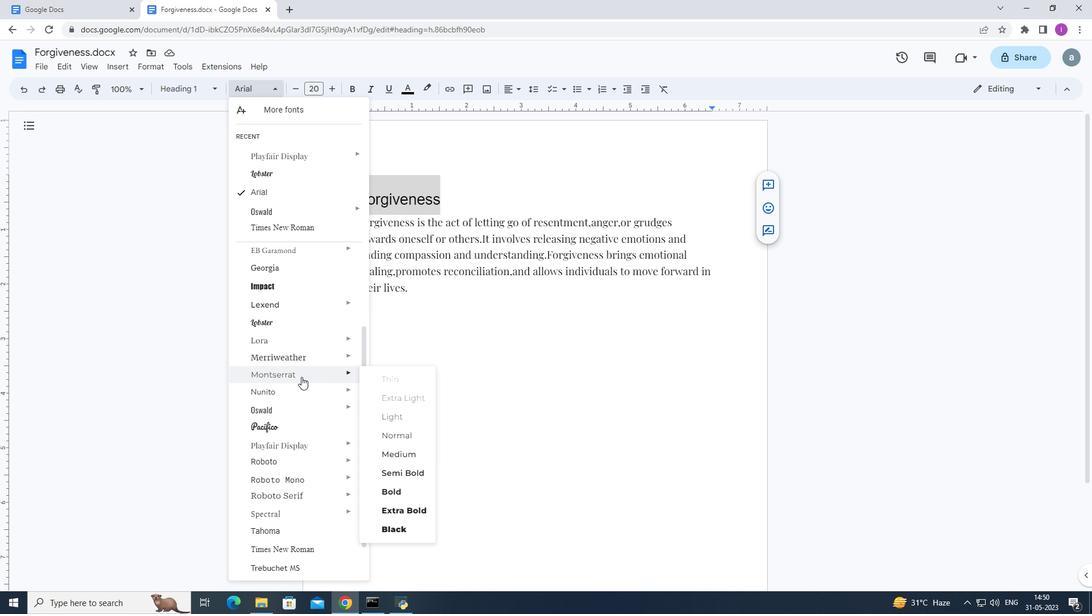 
Action: Mouse moved to (289, 531)
Screenshot: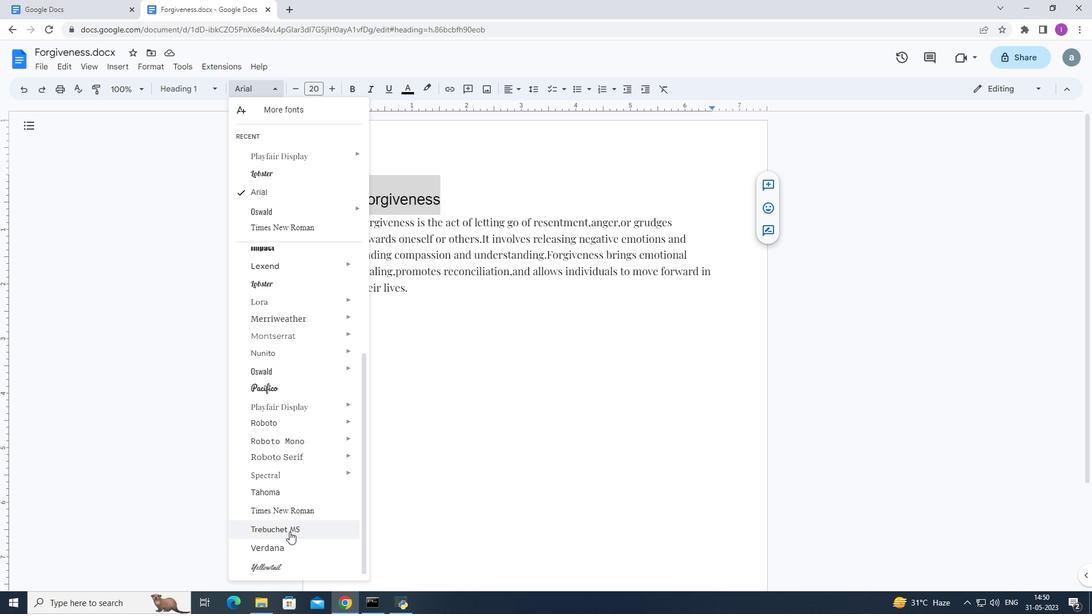 
Action: Mouse pressed left at (289, 531)
Screenshot: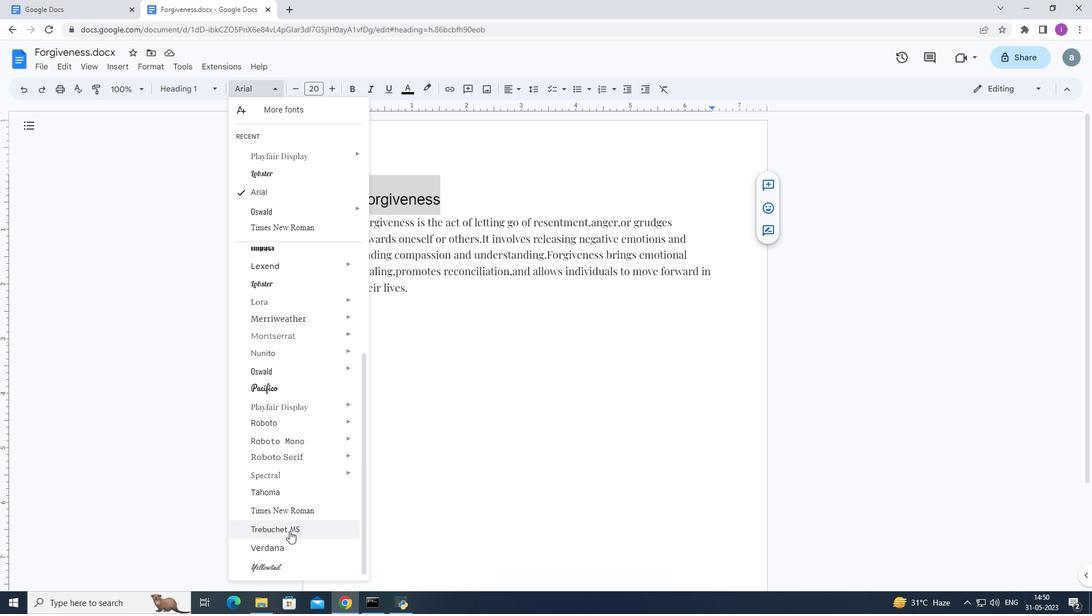 
Action: Mouse moved to (319, 88)
Screenshot: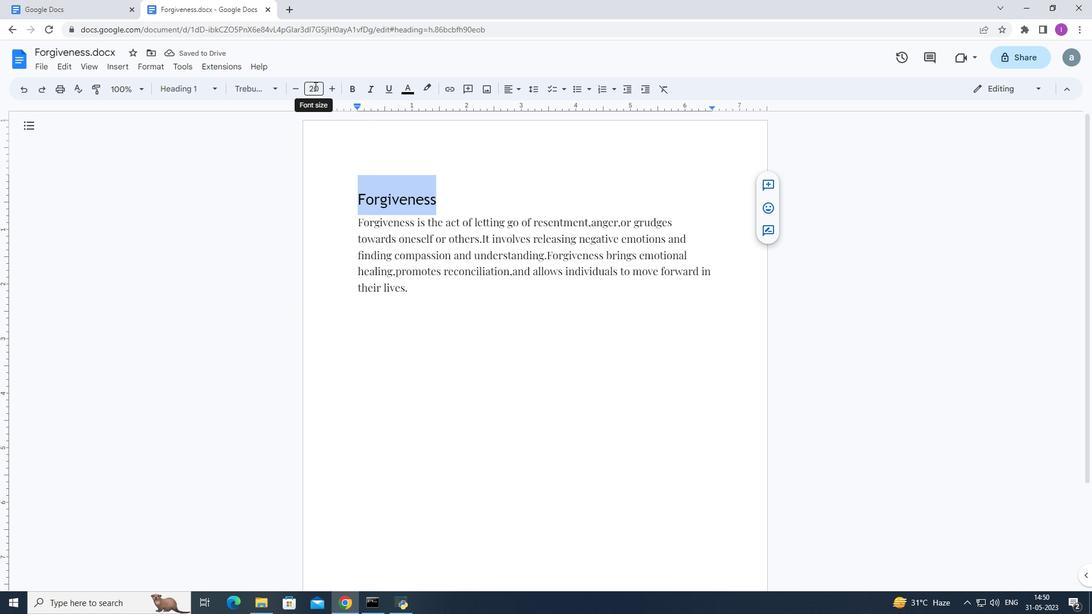 
Action: Mouse pressed left at (319, 88)
Screenshot: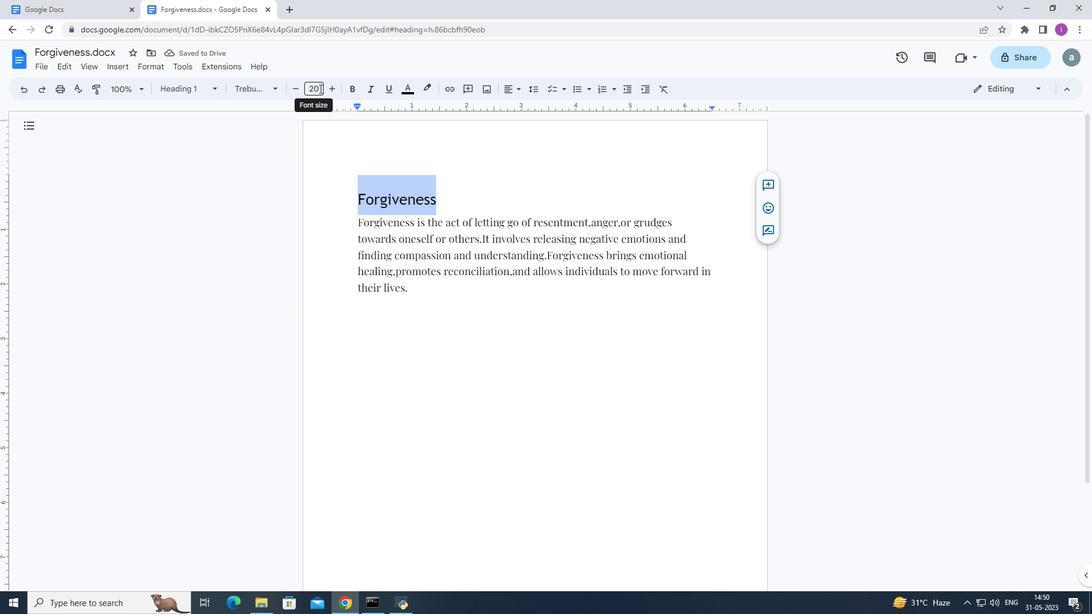 
Action: Mouse moved to (319, 89)
Screenshot: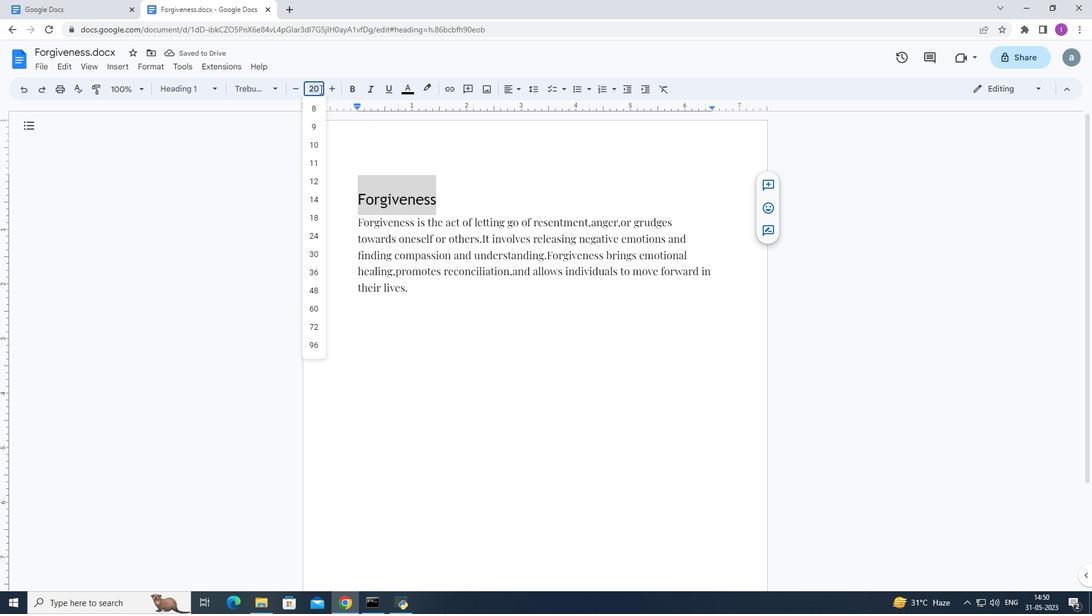 
Action: Key pressed 24<Key.enter>
Screenshot: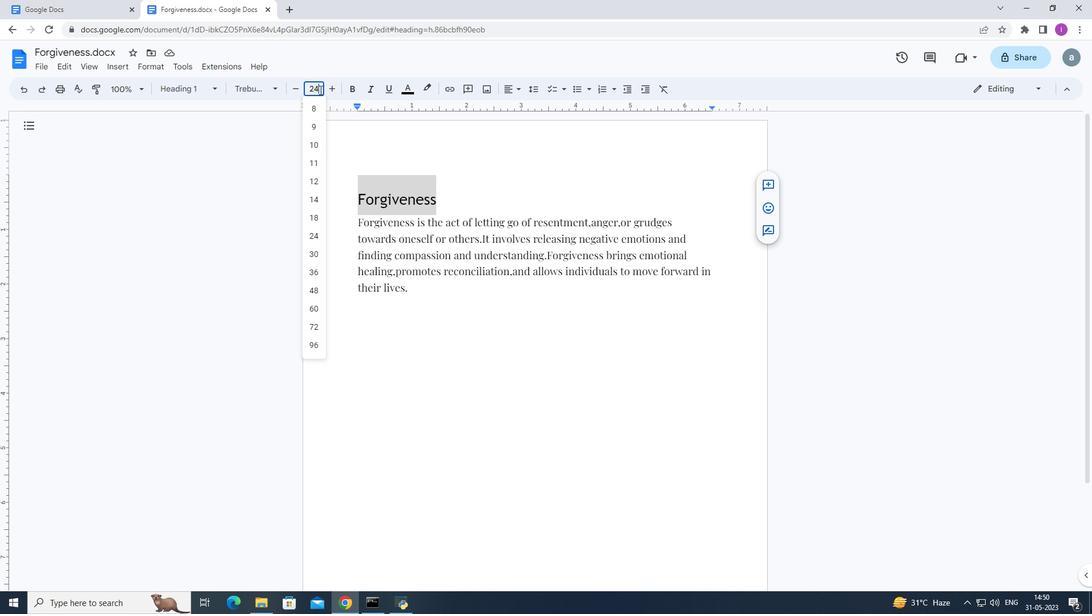 
Action: Mouse moved to (509, 94)
Screenshot: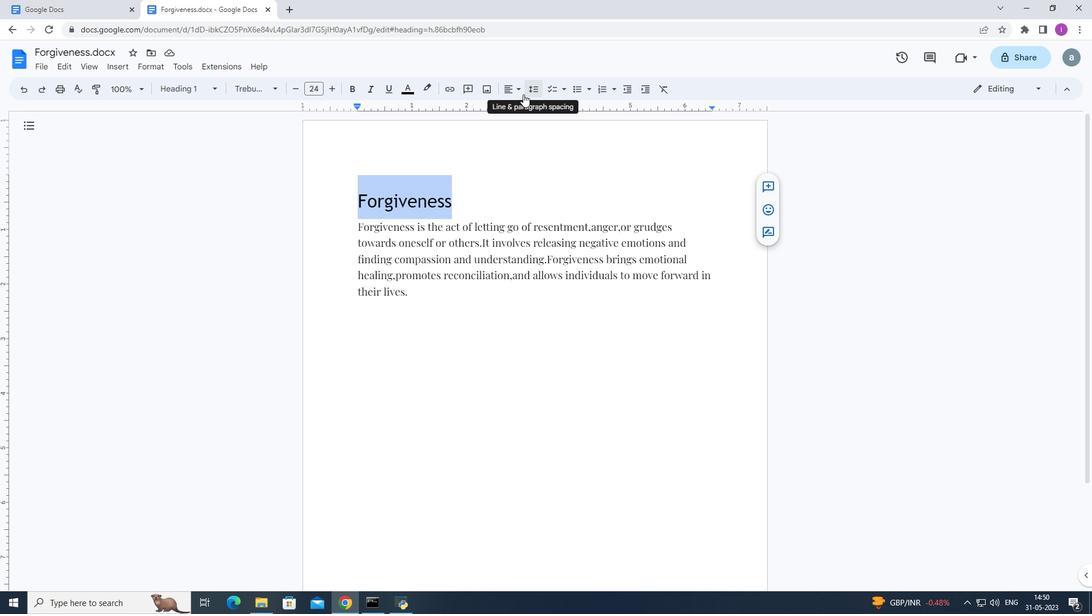 
Action: Mouse pressed left at (509, 94)
Screenshot: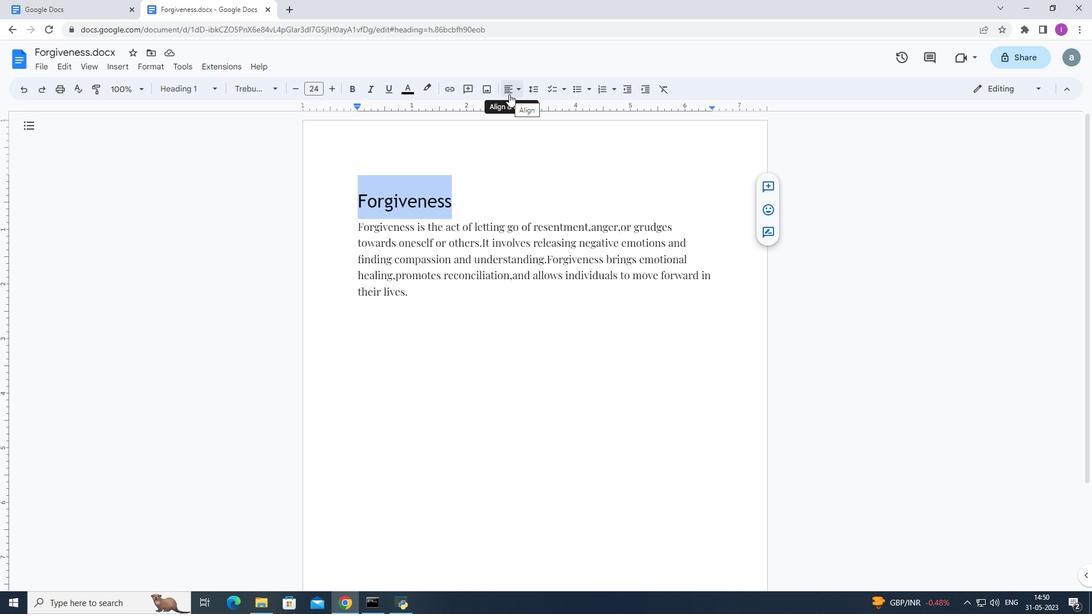 
Action: Mouse moved to (528, 104)
Screenshot: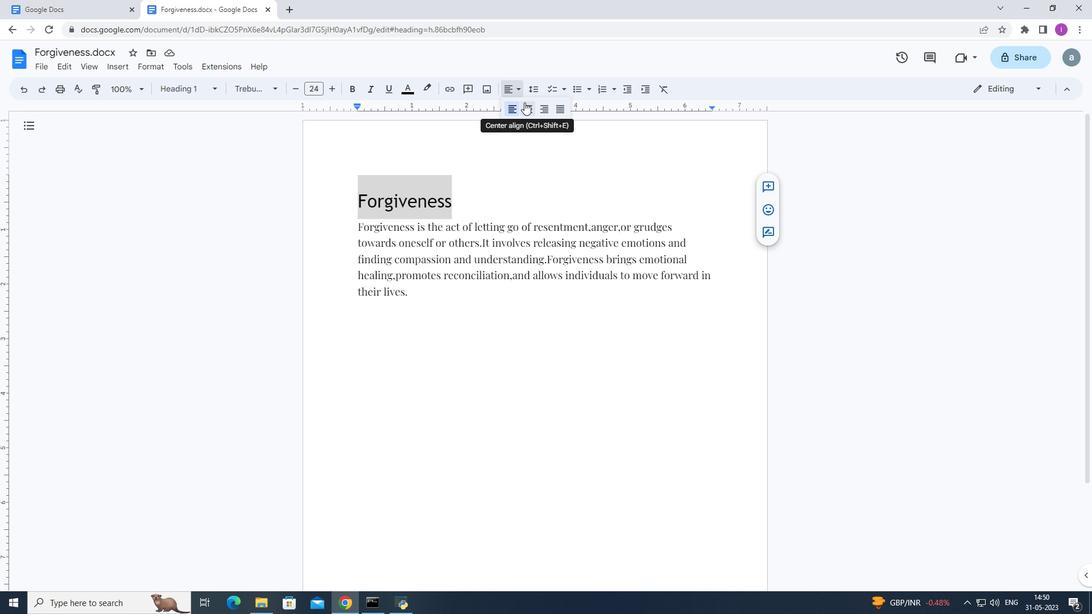 
Action: Mouse pressed left at (528, 104)
Screenshot: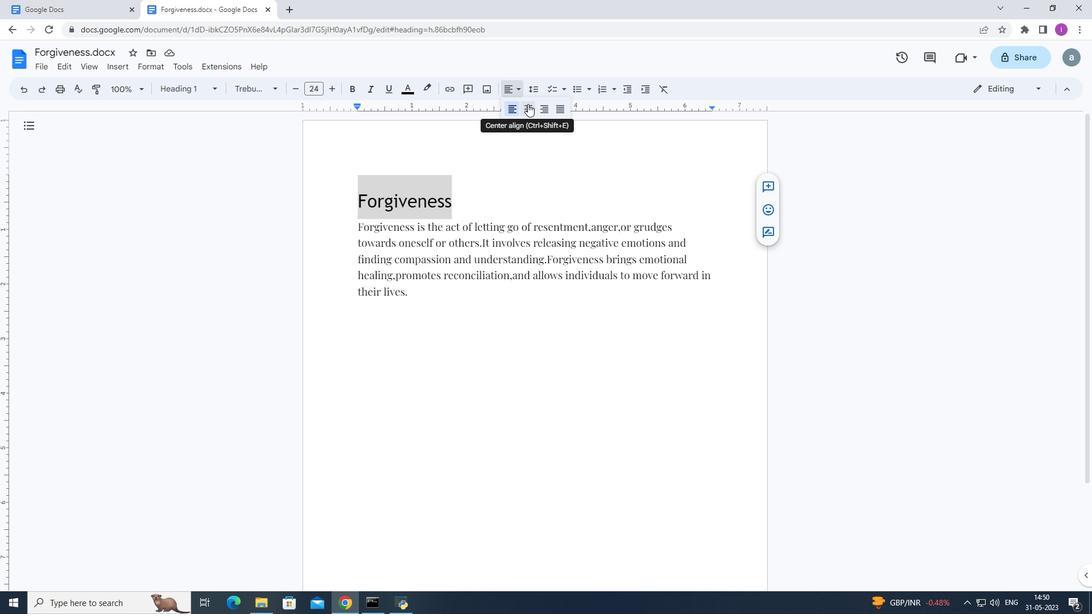 
Action: Mouse moved to (356, 223)
Screenshot: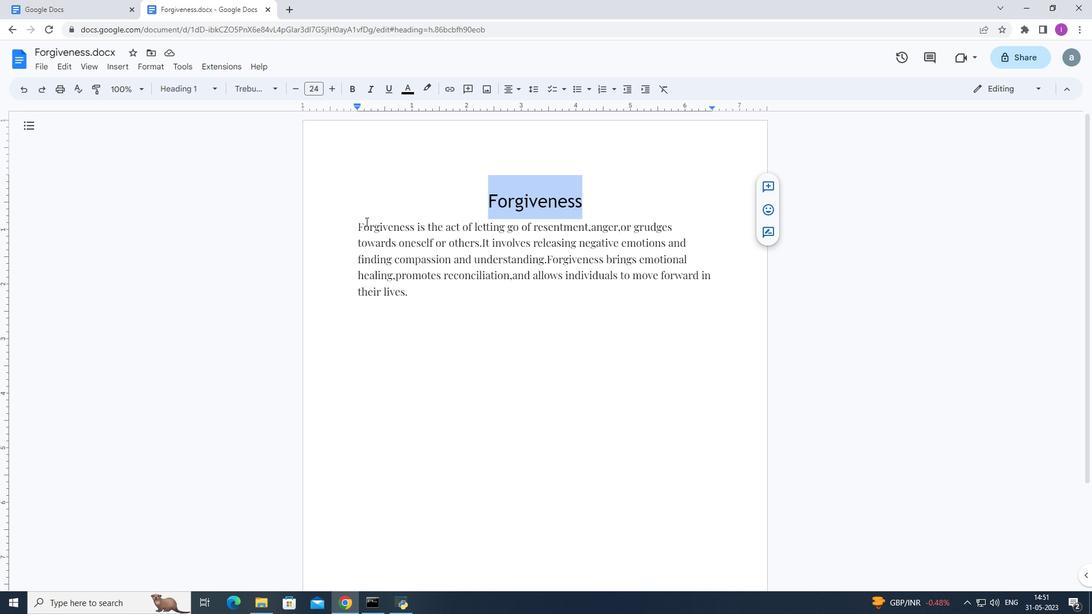 
Action: Mouse pressed left at (356, 223)
Screenshot: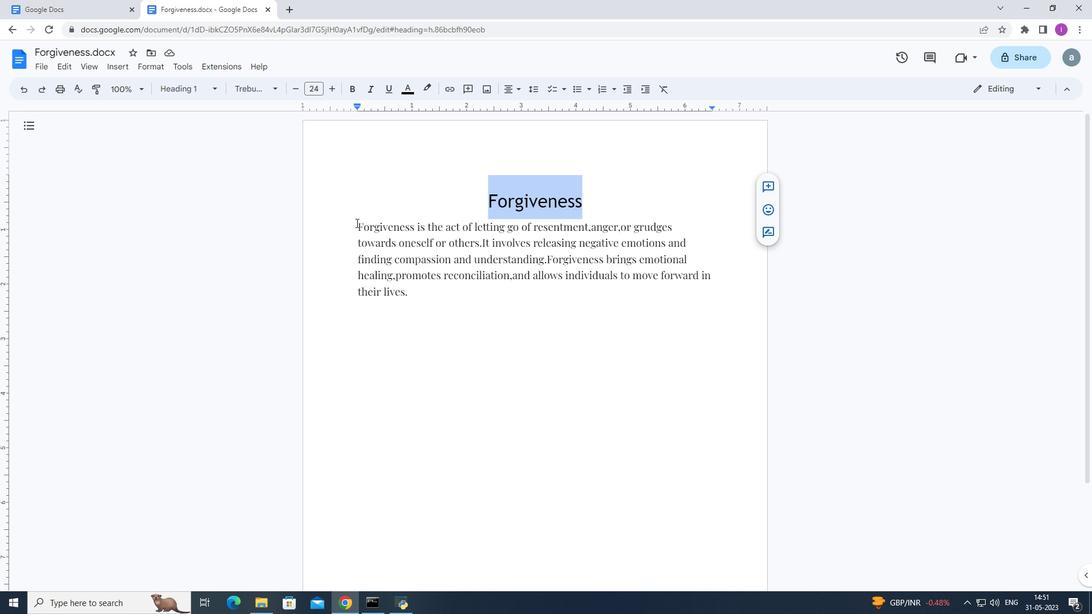 
Action: Mouse moved to (519, 86)
Screenshot: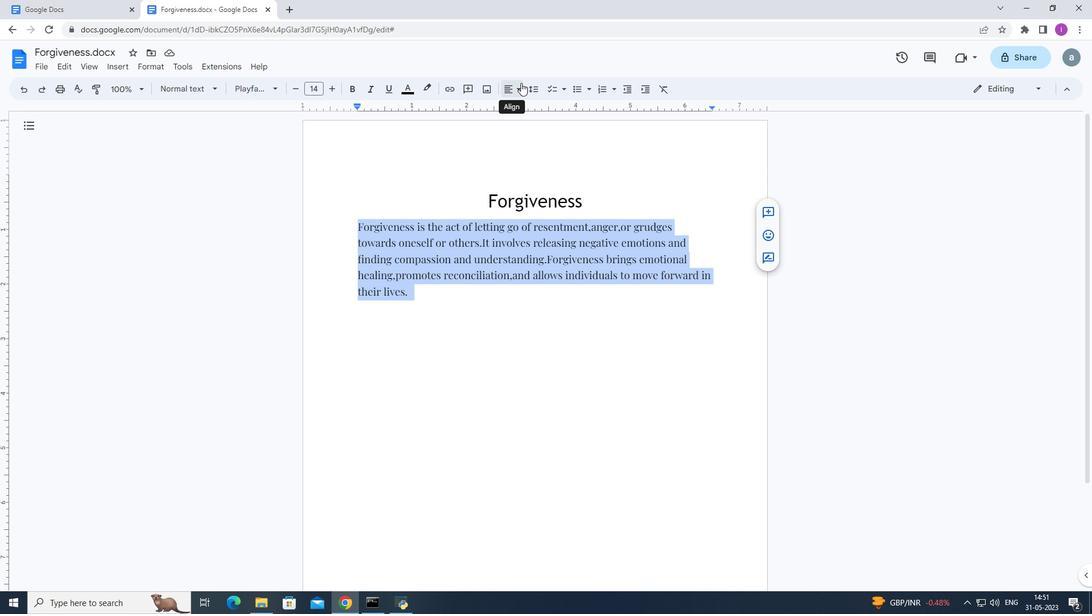 
Action: Mouse pressed left at (519, 86)
Screenshot: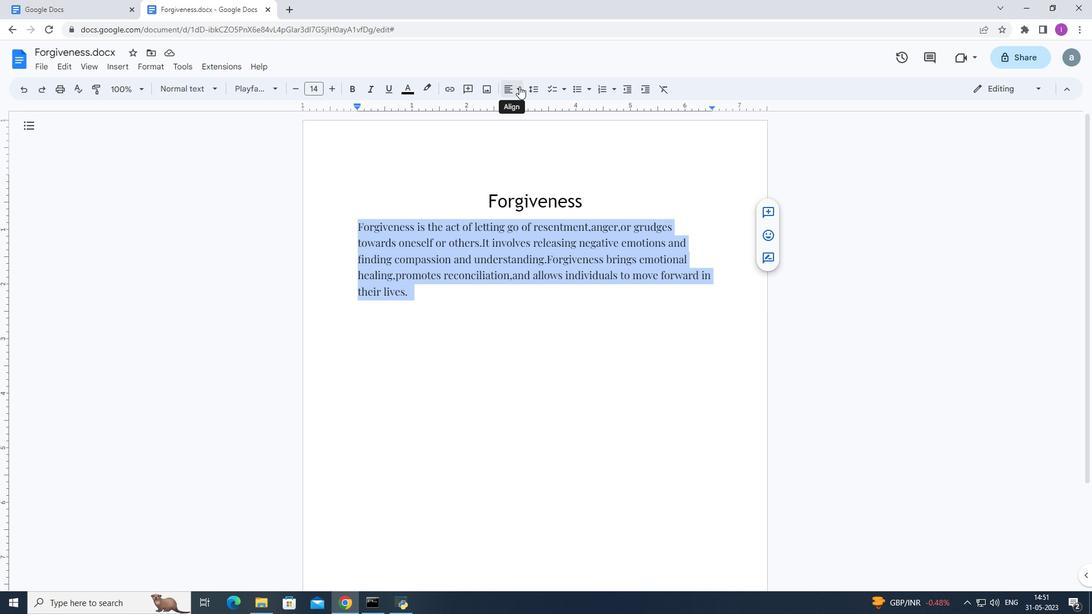 
Action: Mouse moved to (512, 110)
Screenshot: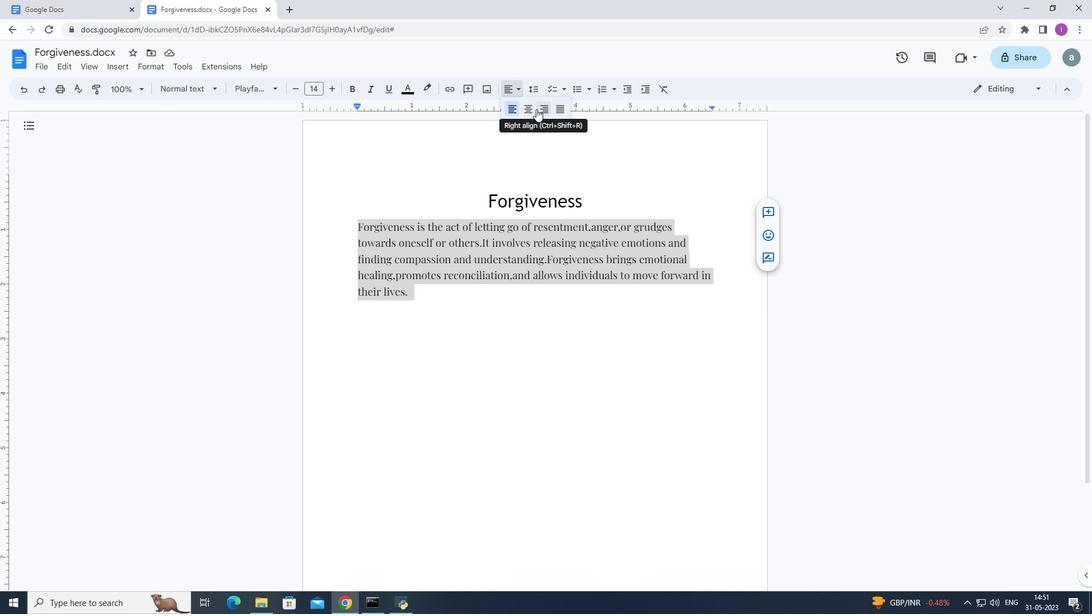 
Action: Mouse pressed left at (512, 110)
Screenshot: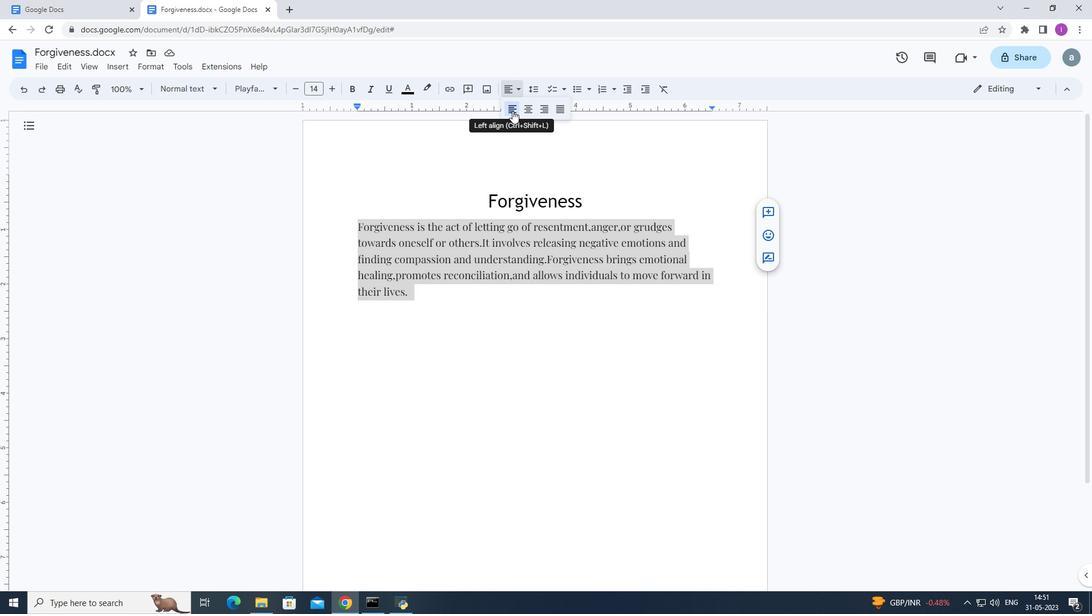 
Action: Mouse moved to (299, 324)
Screenshot: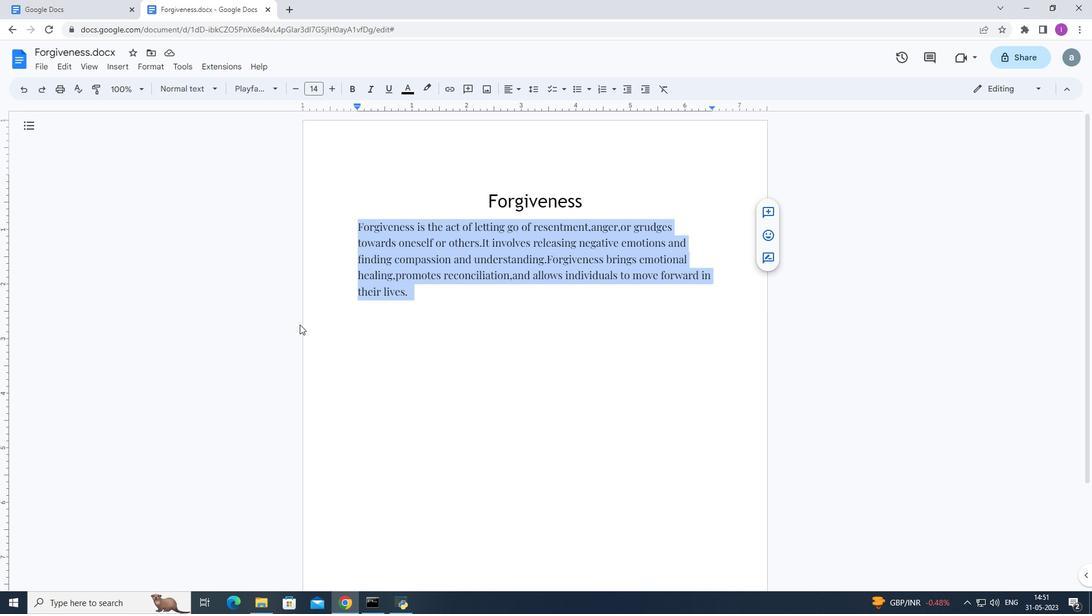 
